 Task: Create a due date automation trigger when advanced on, on the wednesday before a card is due add fields with custom field "Resume" unchecked at 11:00 AM.
Action: Mouse moved to (943, 293)
Screenshot: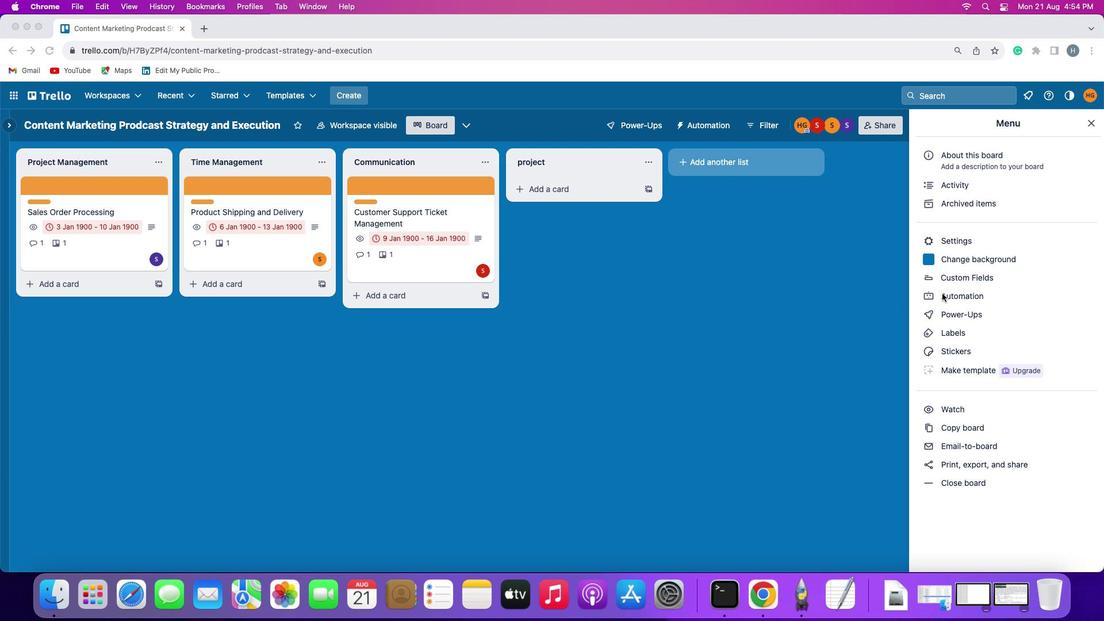 
Action: Mouse pressed left at (943, 293)
Screenshot: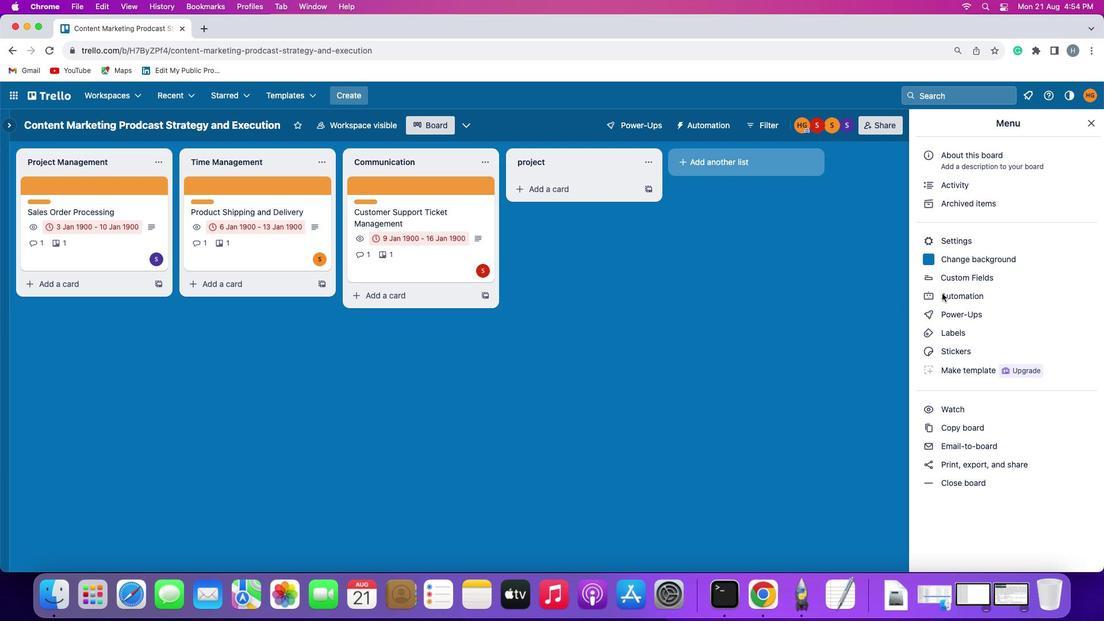 
Action: Mouse pressed left at (943, 293)
Screenshot: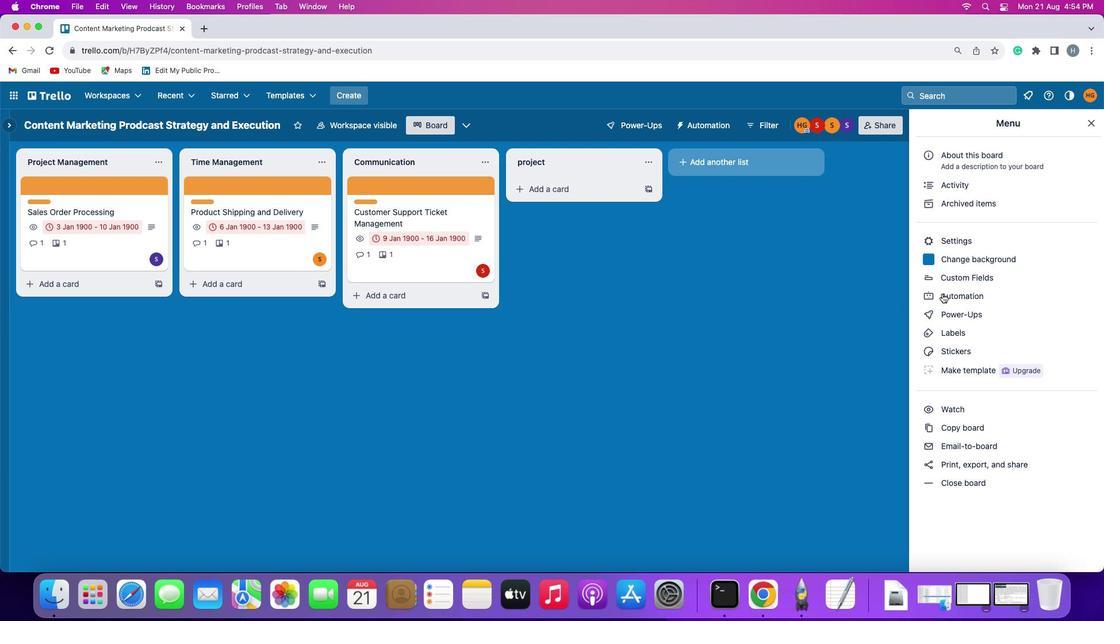
Action: Mouse moved to (61, 269)
Screenshot: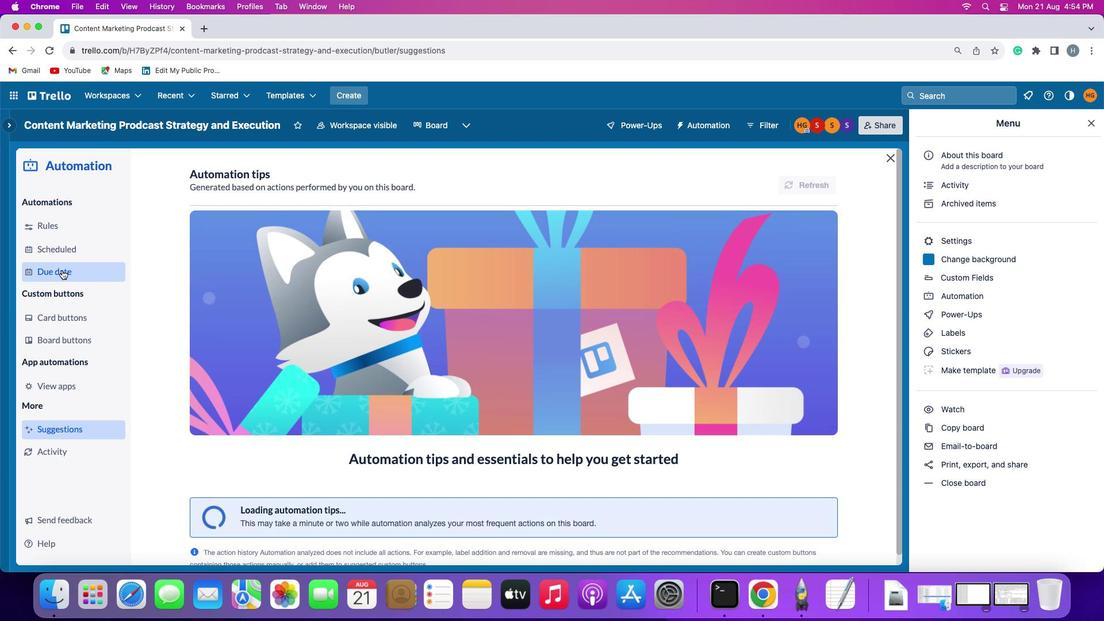 
Action: Mouse pressed left at (61, 269)
Screenshot: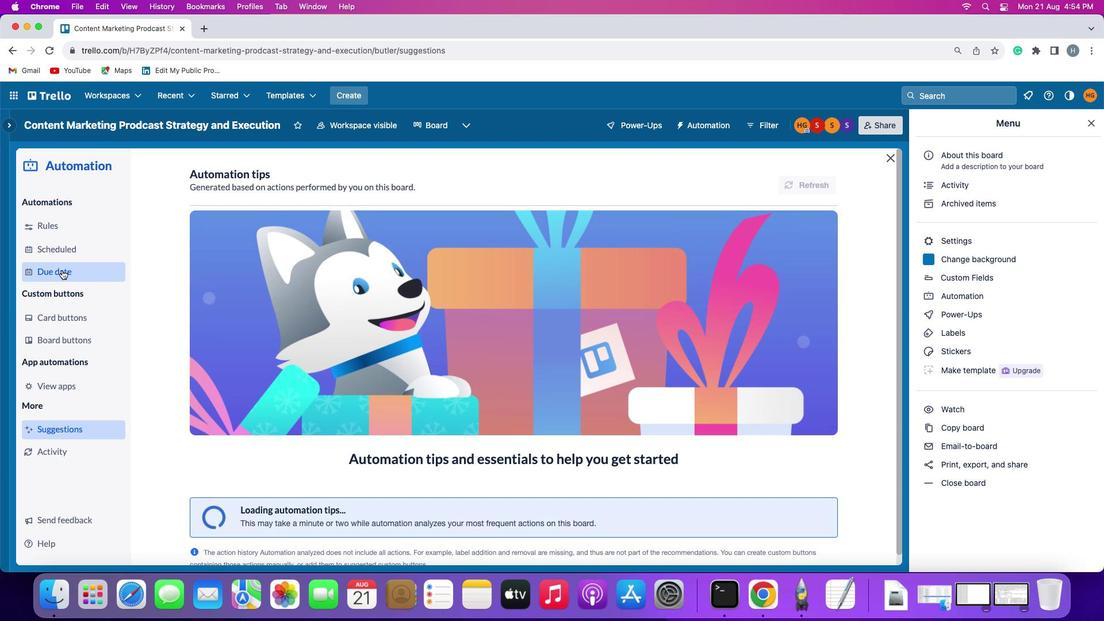 
Action: Mouse moved to (793, 173)
Screenshot: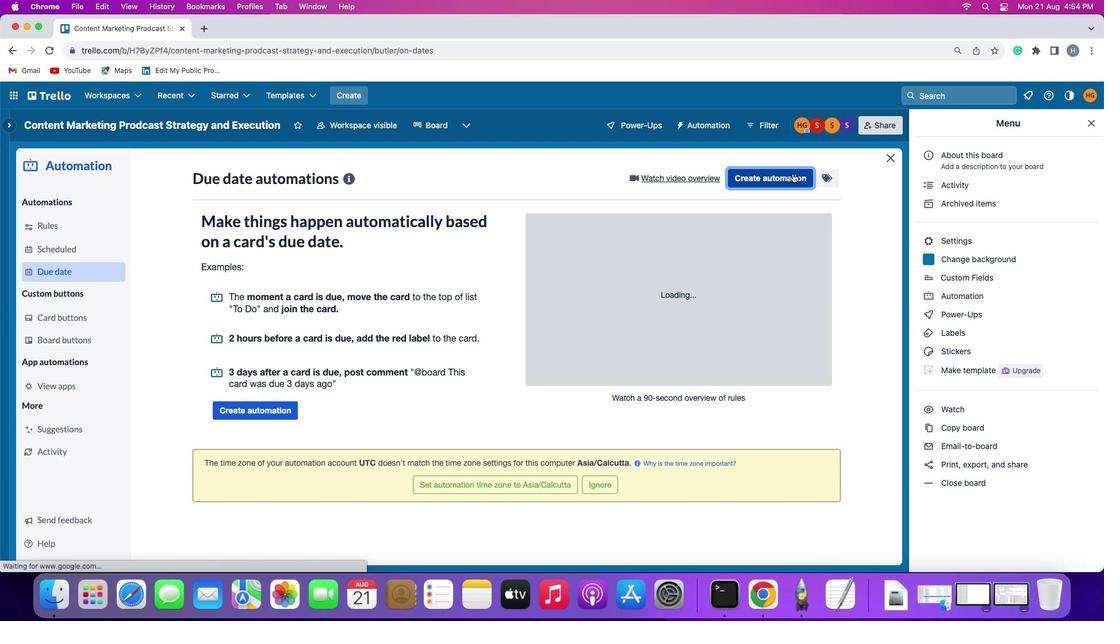 
Action: Mouse pressed left at (793, 173)
Screenshot: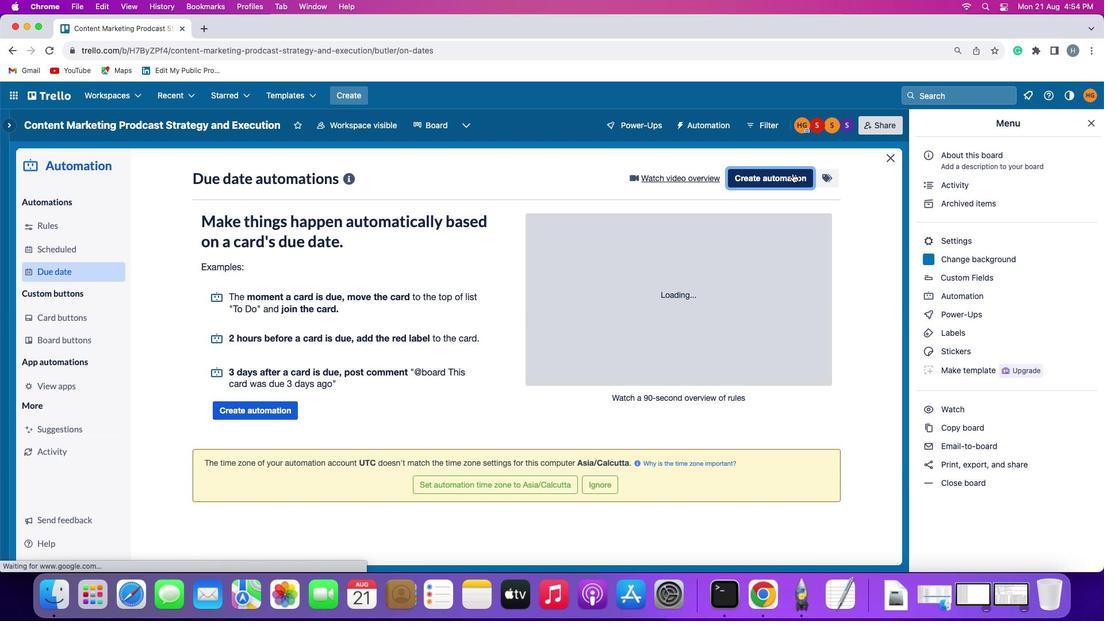 
Action: Mouse moved to (228, 292)
Screenshot: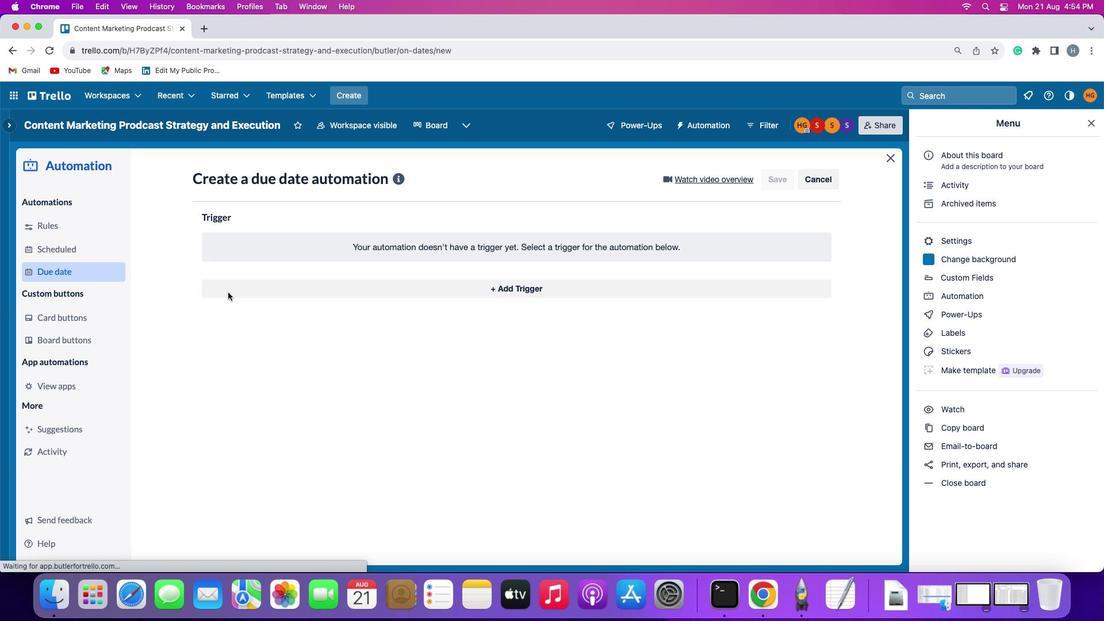 
Action: Mouse pressed left at (228, 292)
Screenshot: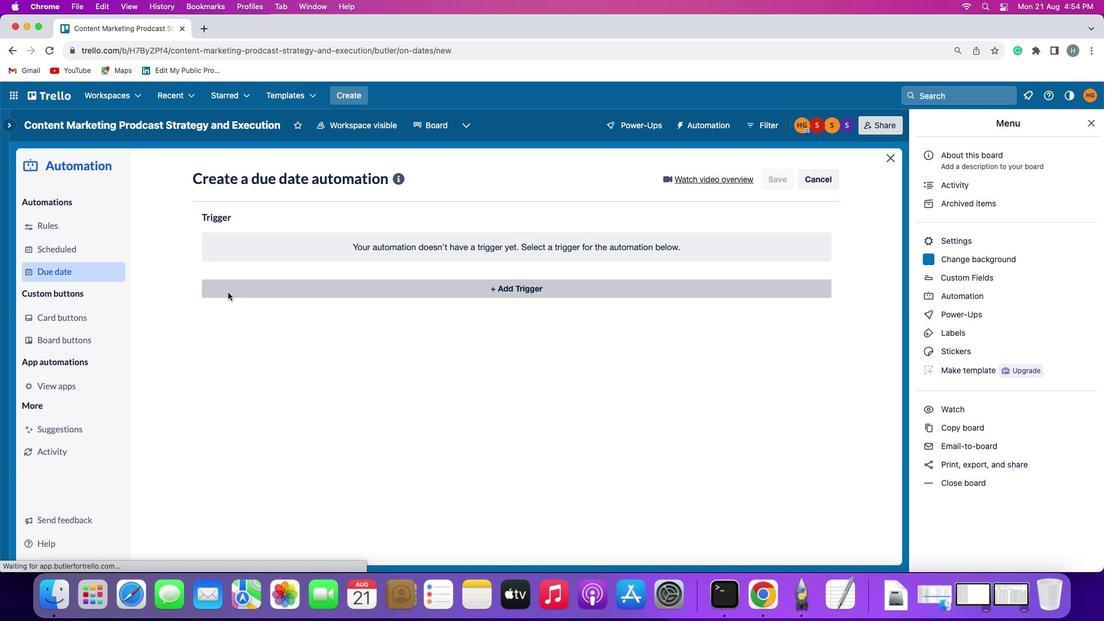 
Action: Mouse moved to (241, 501)
Screenshot: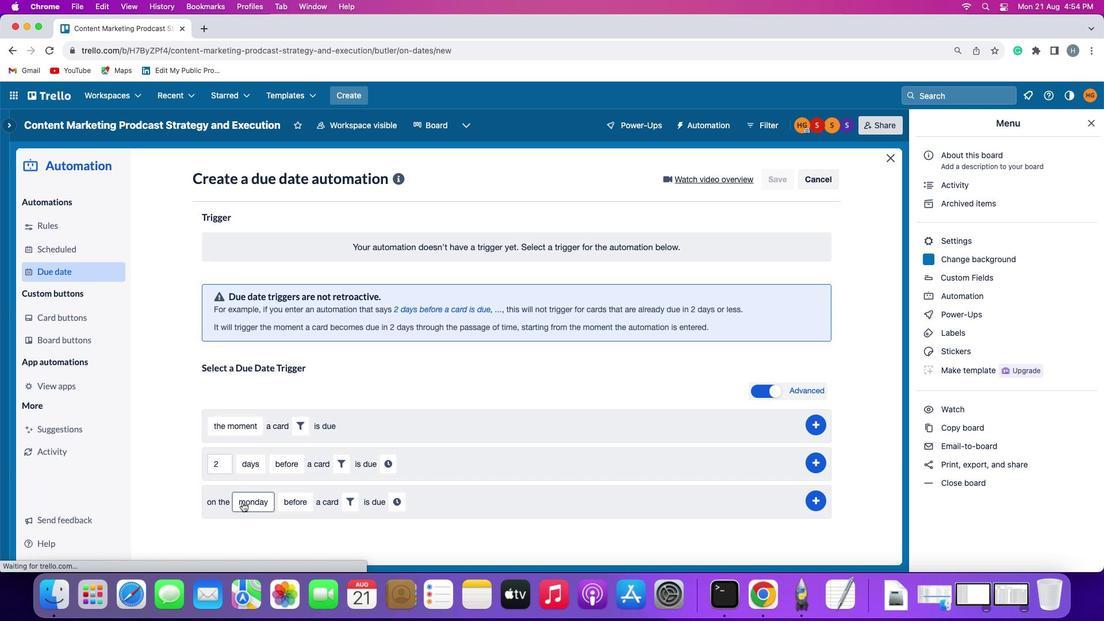 
Action: Mouse pressed left at (241, 501)
Screenshot: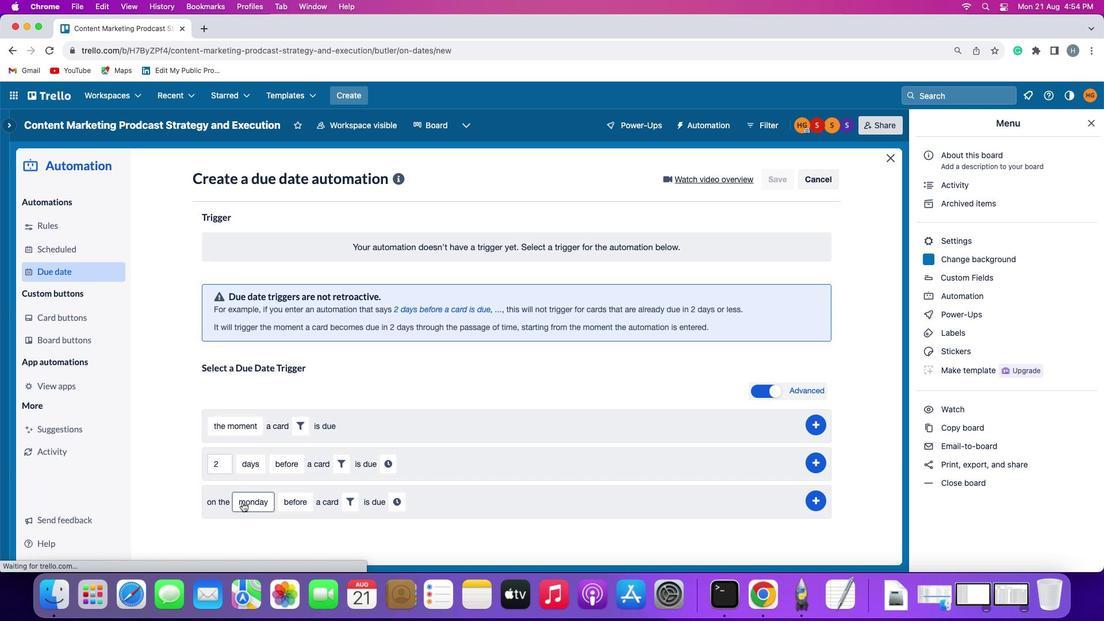 
Action: Mouse moved to (269, 391)
Screenshot: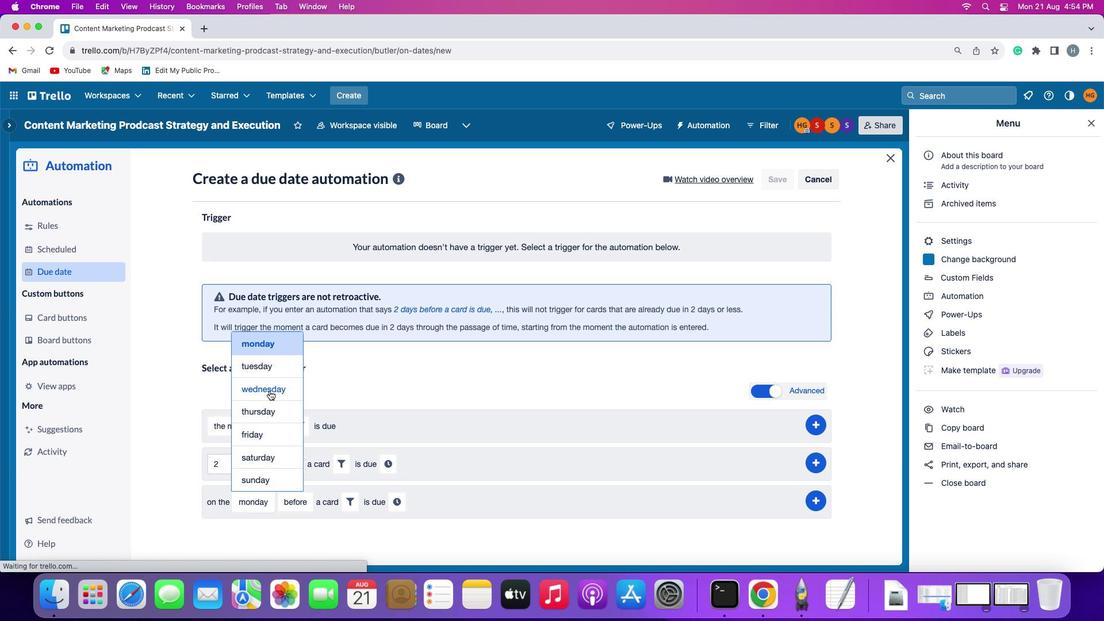 
Action: Mouse pressed left at (269, 391)
Screenshot: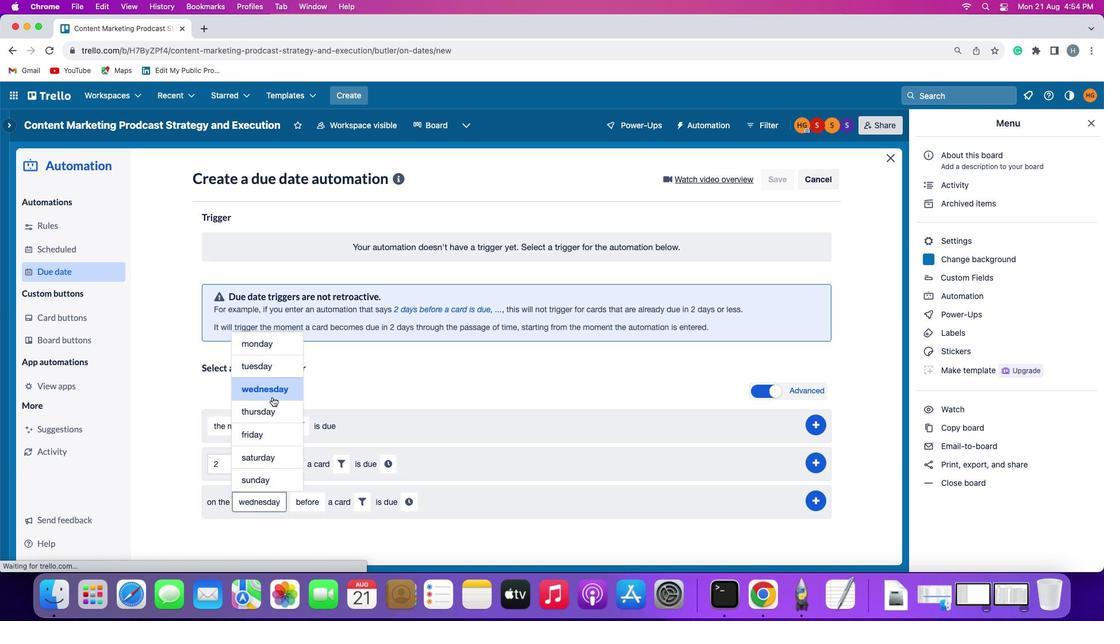 
Action: Mouse moved to (364, 504)
Screenshot: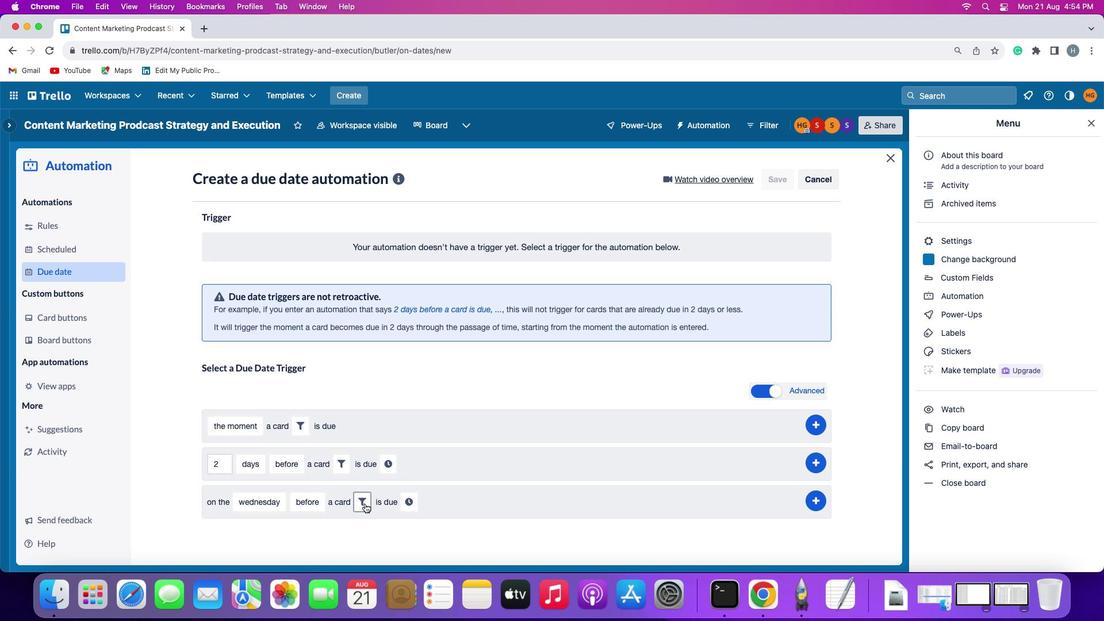 
Action: Mouse pressed left at (364, 504)
Screenshot: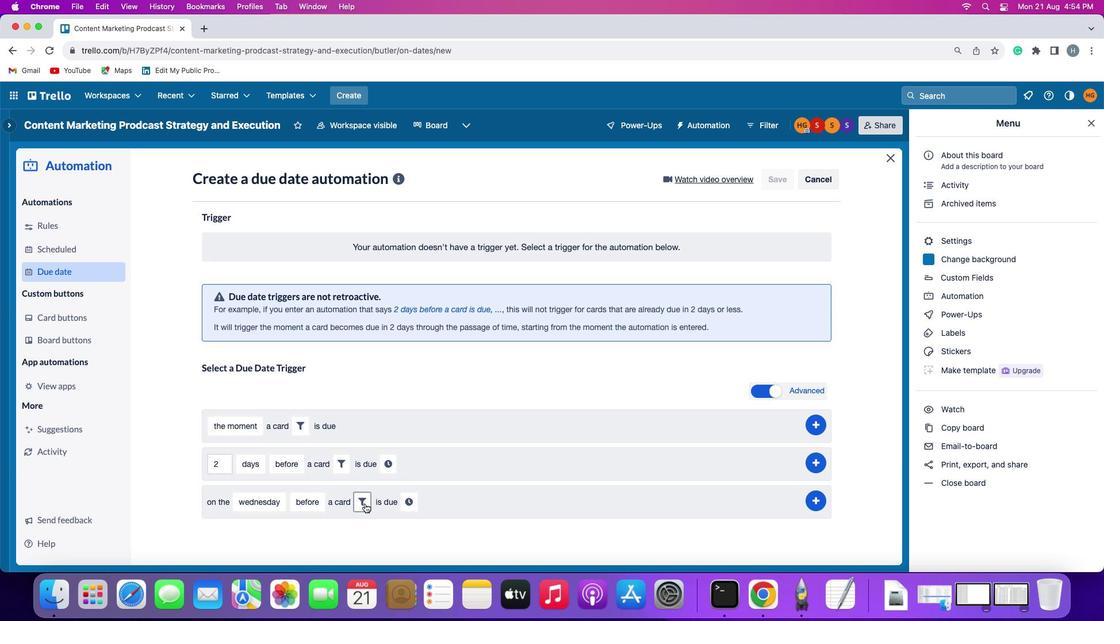 
Action: Mouse moved to (546, 537)
Screenshot: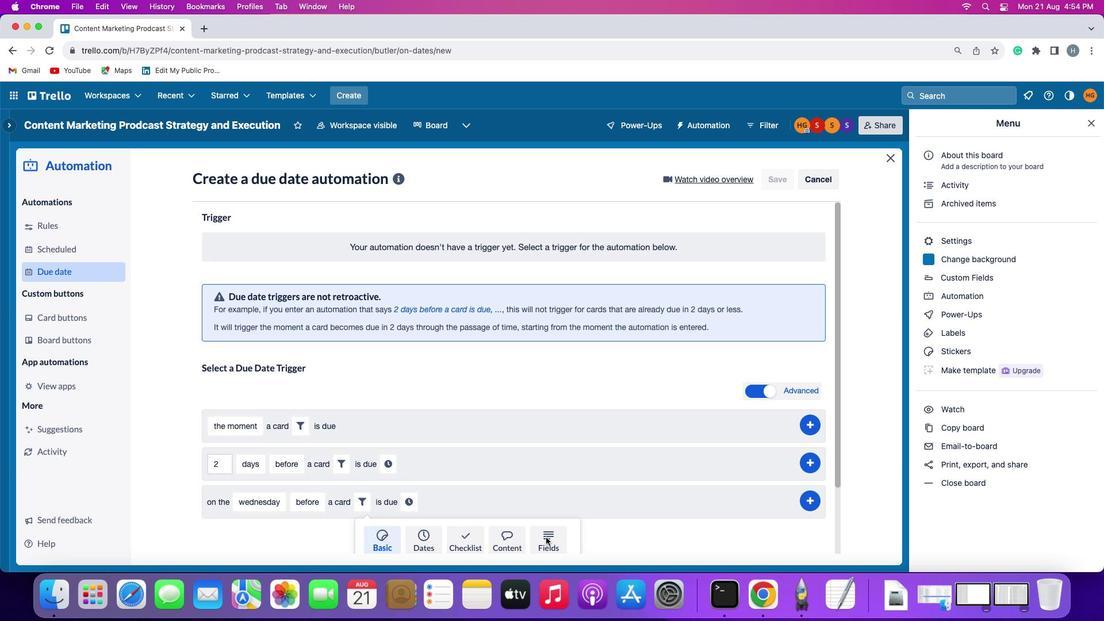 
Action: Mouse pressed left at (546, 537)
Screenshot: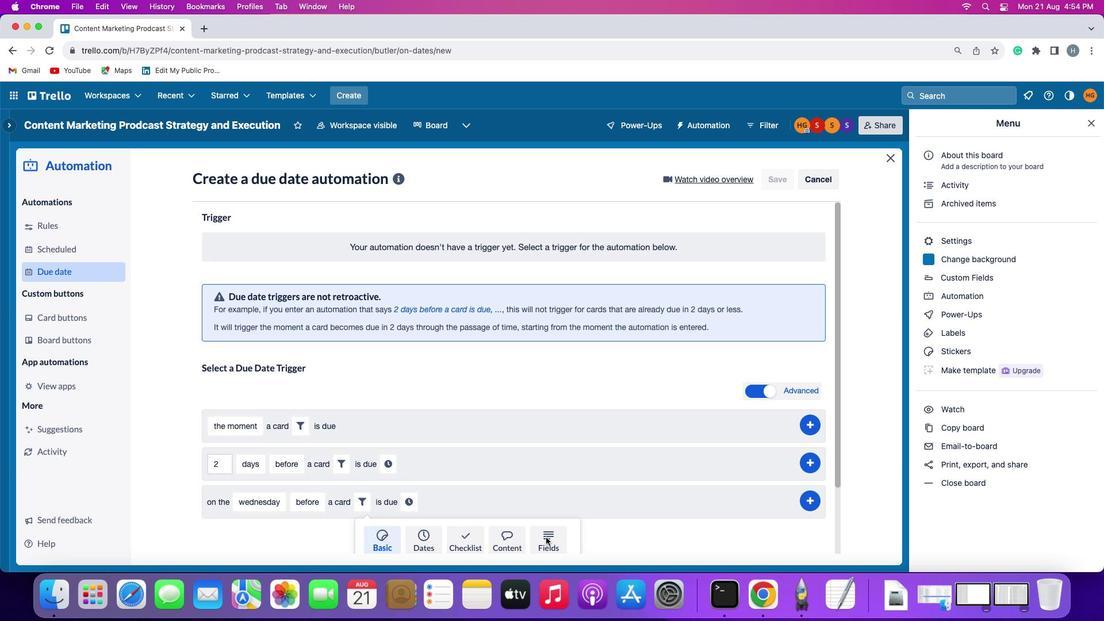 
Action: Mouse moved to (333, 539)
Screenshot: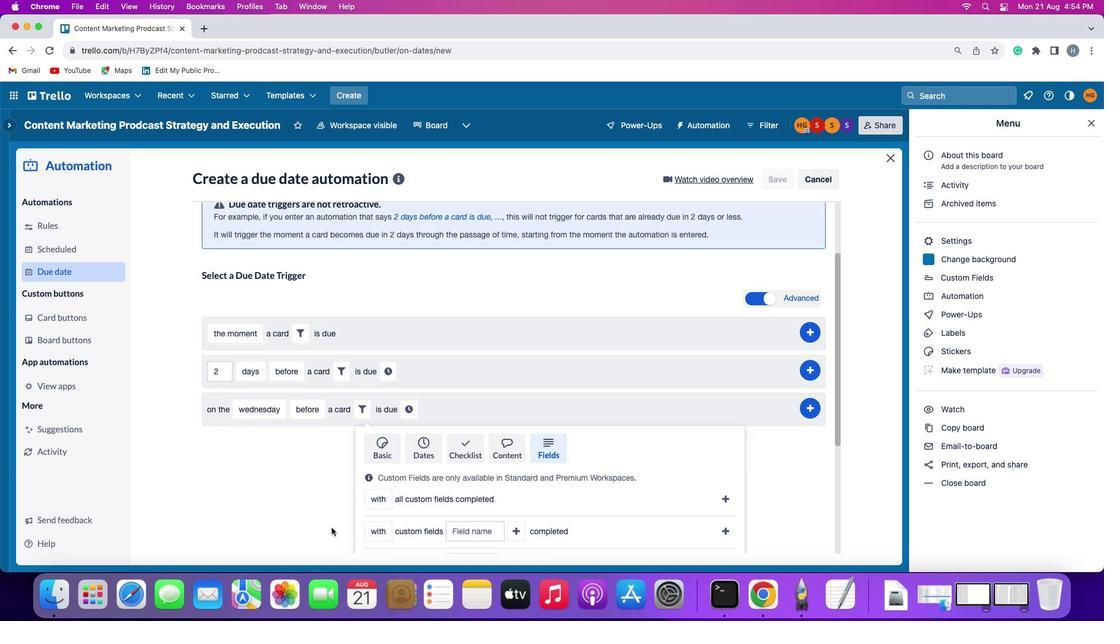 
Action: Mouse scrolled (333, 539) with delta (0, 0)
Screenshot: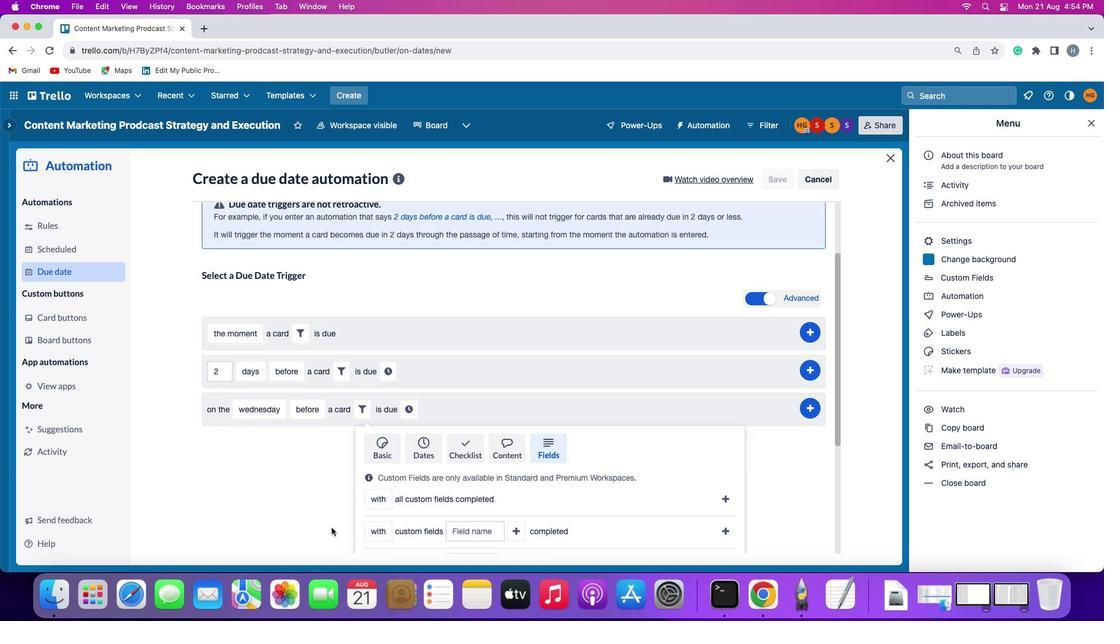 
Action: Mouse moved to (332, 538)
Screenshot: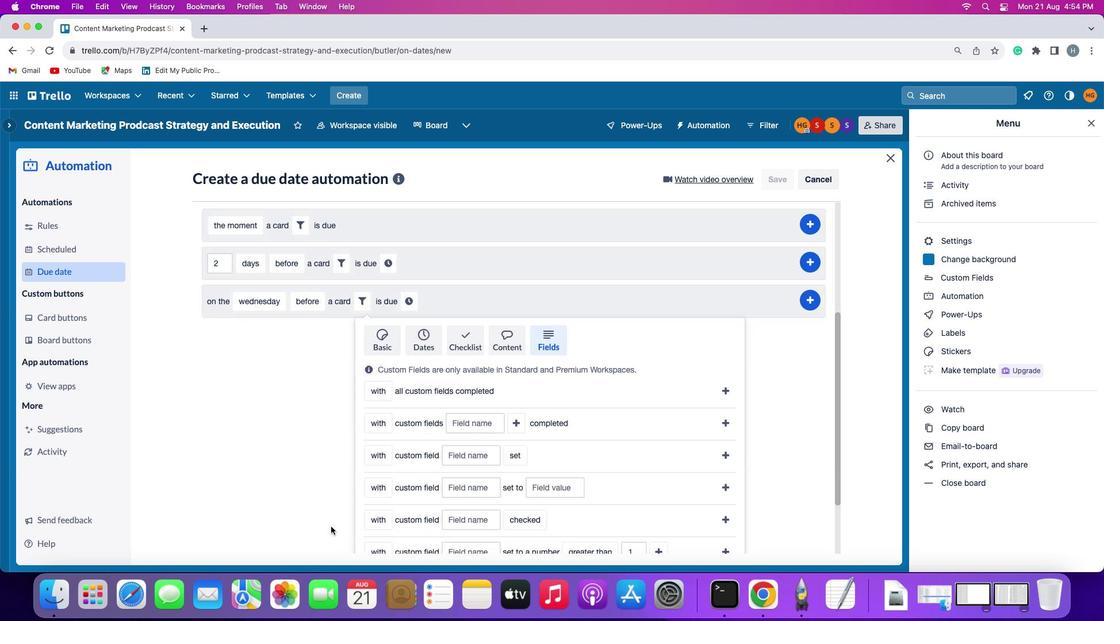 
Action: Mouse scrolled (332, 538) with delta (0, 0)
Screenshot: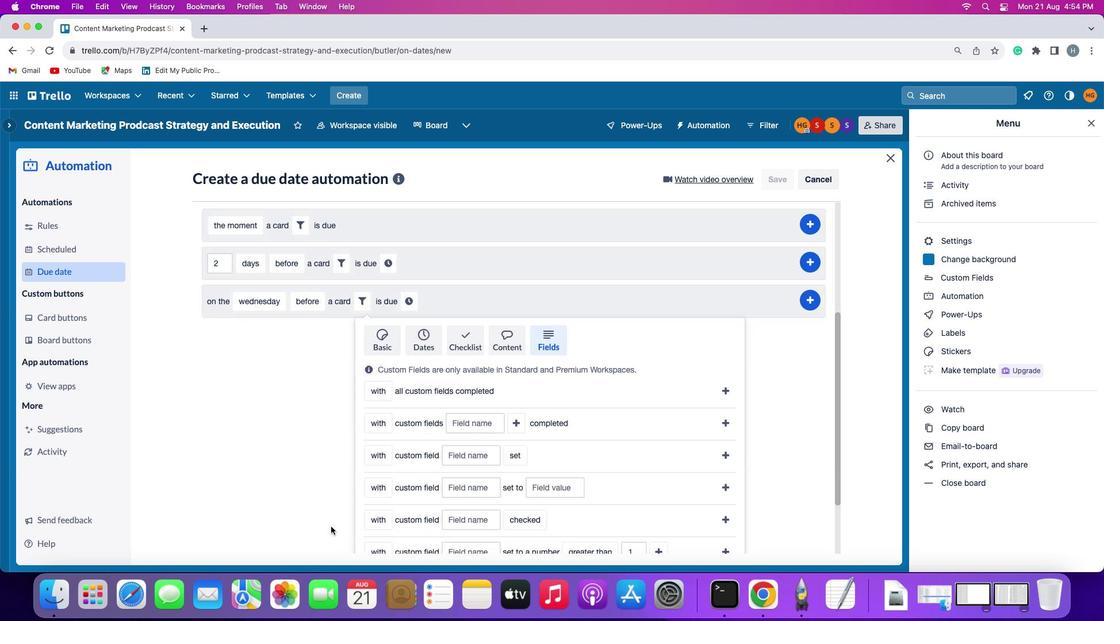 
Action: Mouse moved to (332, 536)
Screenshot: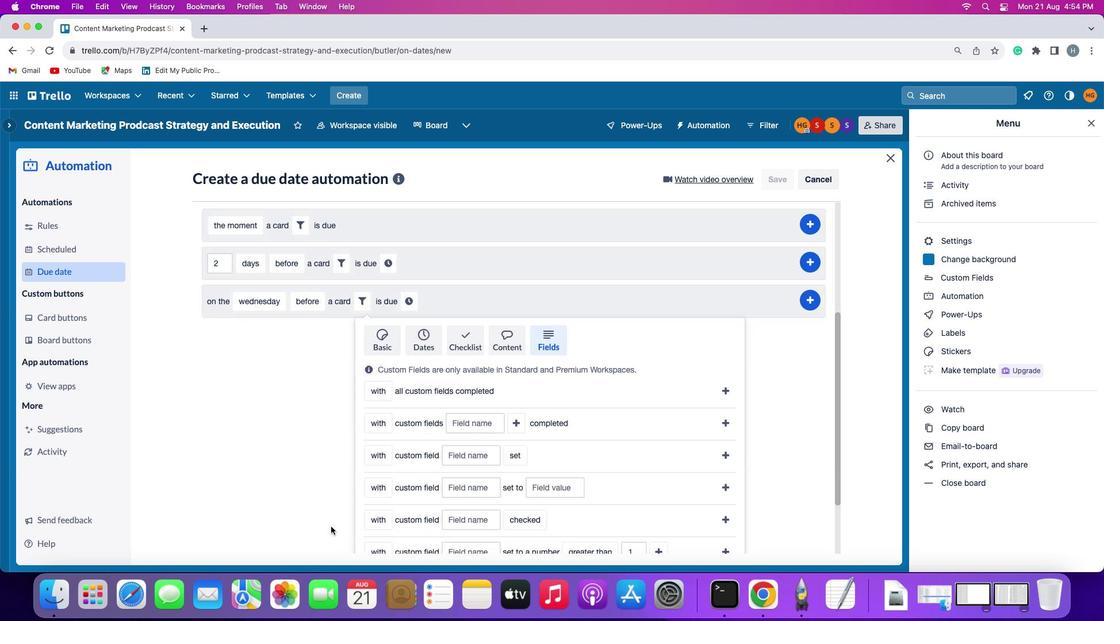 
Action: Mouse scrolled (332, 536) with delta (0, -1)
Screenshot: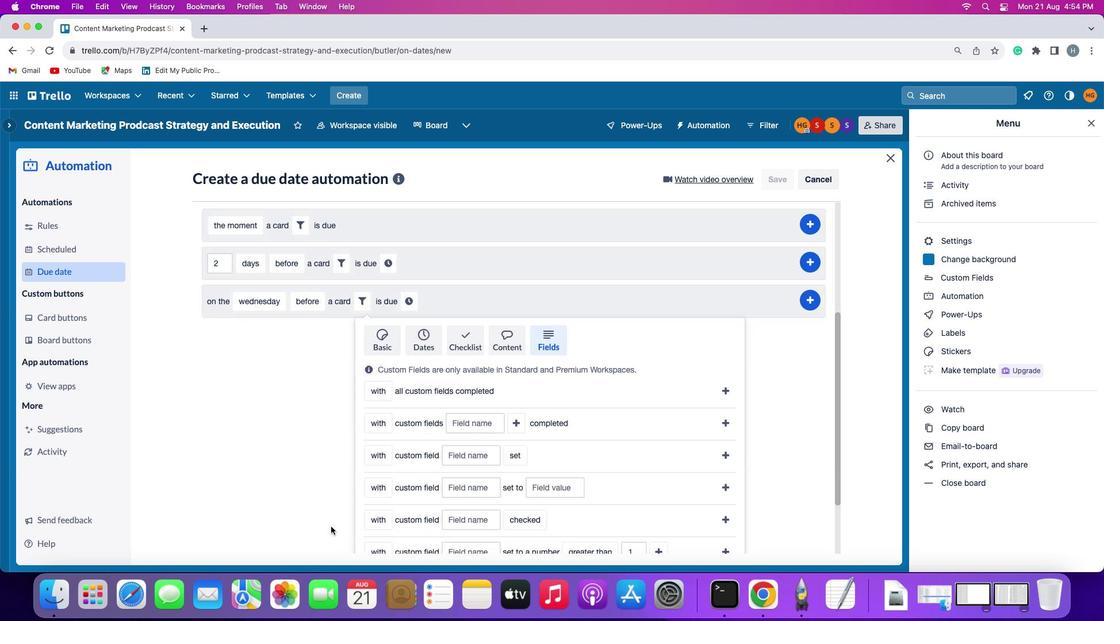 
Action: Mouse moved to (331, 532)
Screenshot: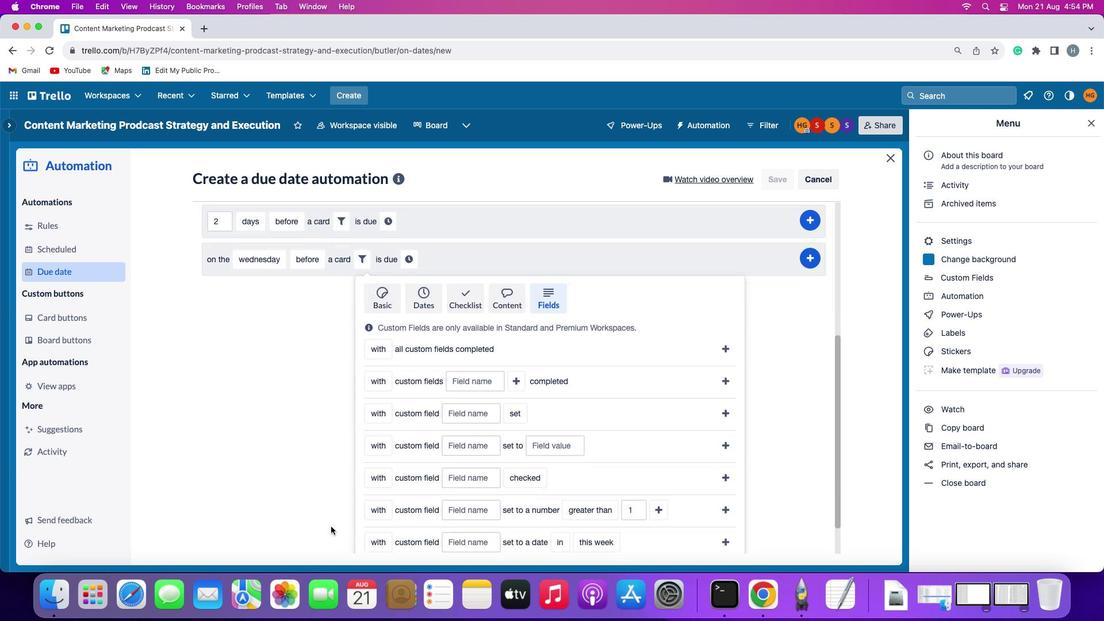 
Action: Mouse scrolled (331, 532) with delta (0, -2)
Screenshot: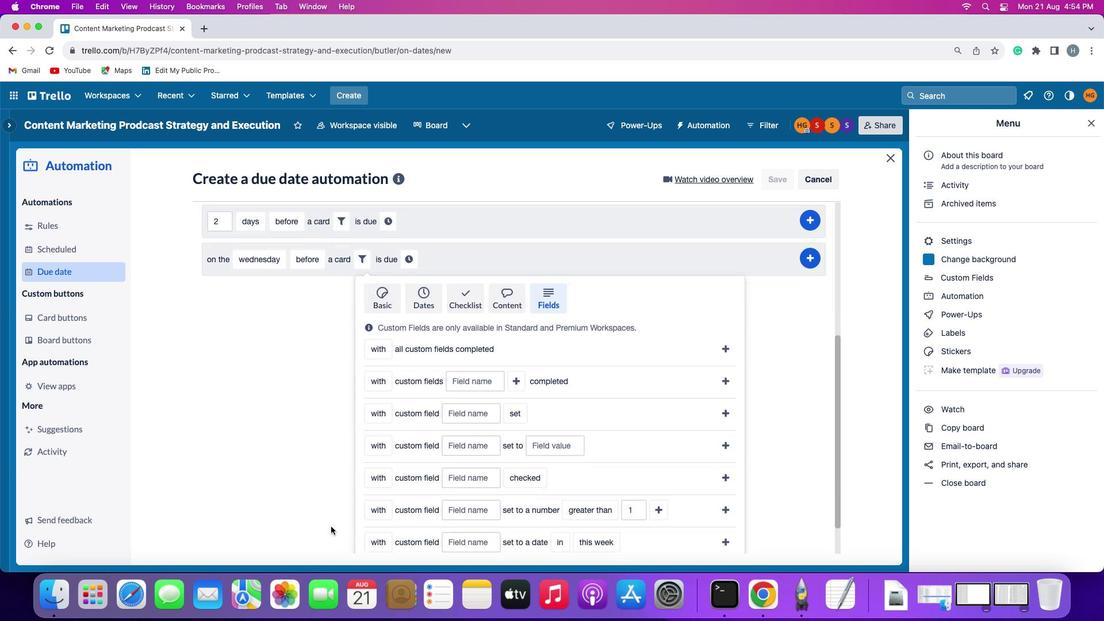
Action: Mouse moved to (330, 525)
Screenshot: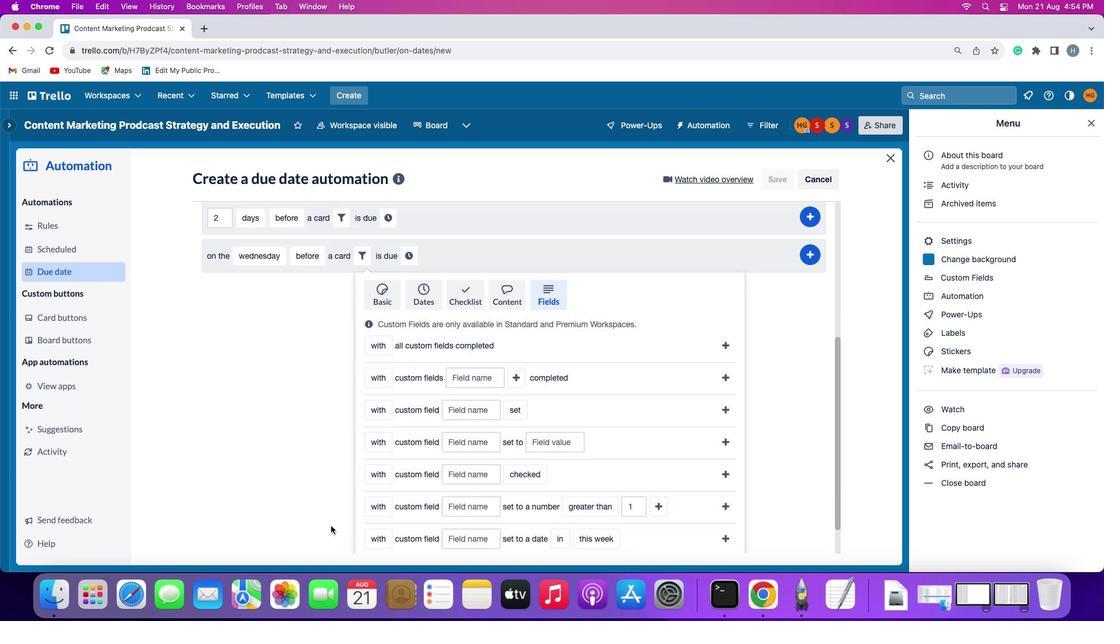 
Action: Mouse scrolled (330, 525) with delta (0, 0)
Screenshot: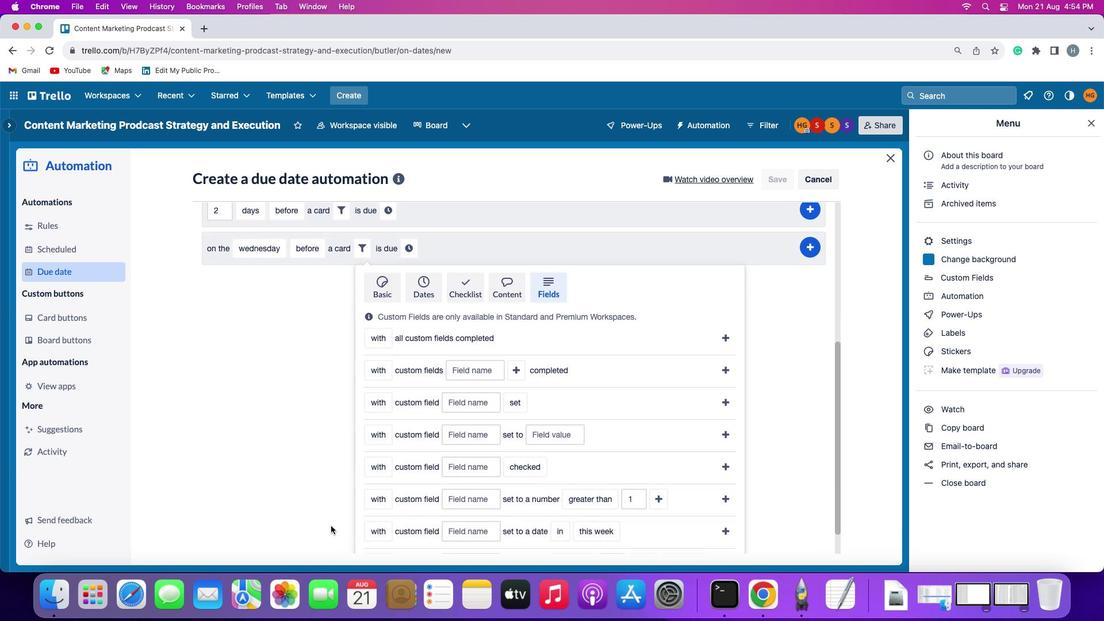 
Action: Mouse scrolled (330, 525) with delta (0, 0)
Screenshot: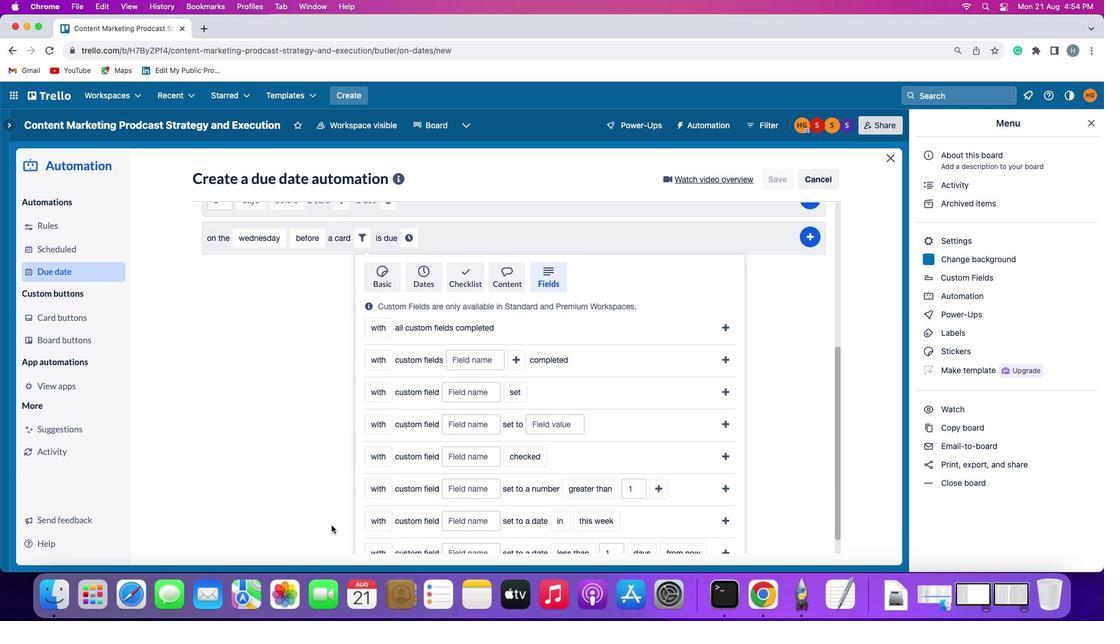 
Action: Mouse scrolled (330, 525) with delta (0, -1)
Screenshot: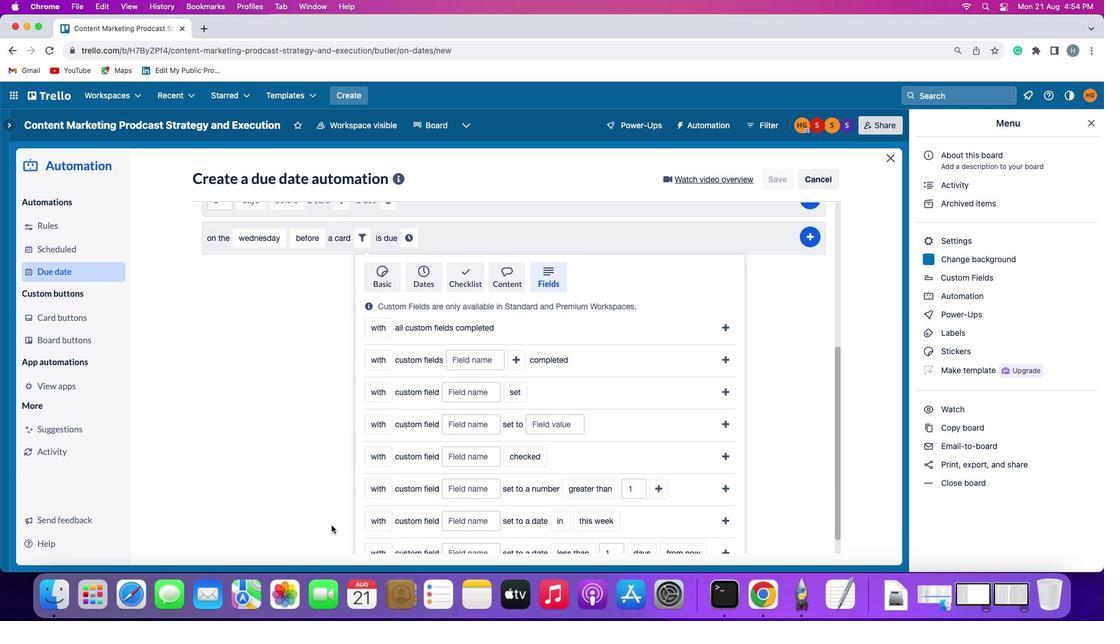 
Action: Mouse scrolled (330, 525) with delta (0, -2)
Screenshot: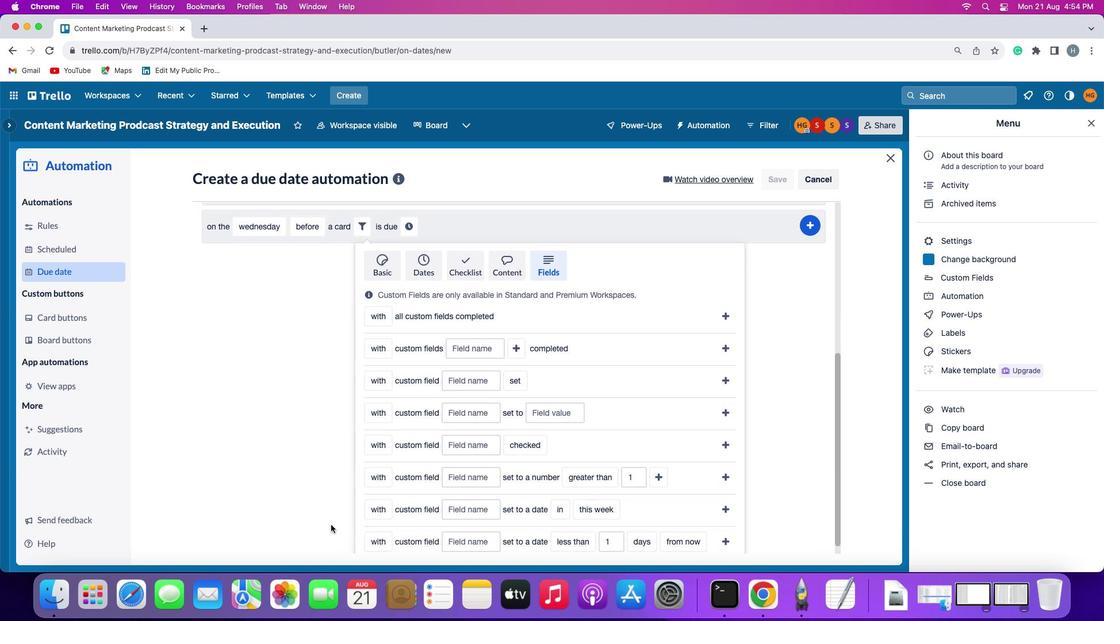 
Action: Mouse scrolled (330, 525) with delta (0, -3)
Screenshot: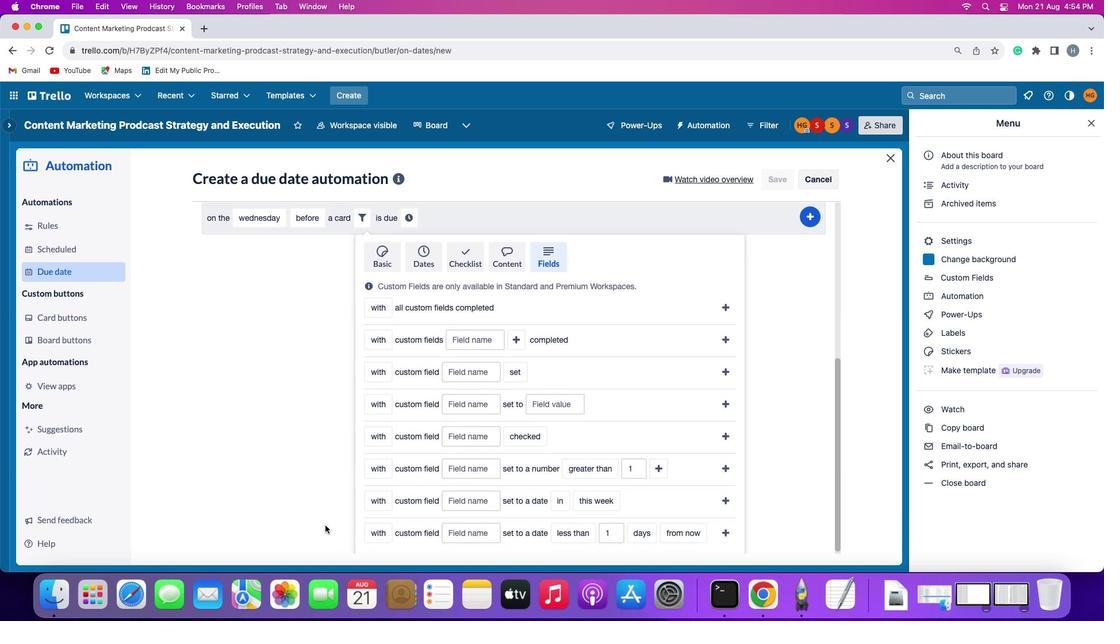 
Action: Mouse moved to (467, 429)
Screenshot: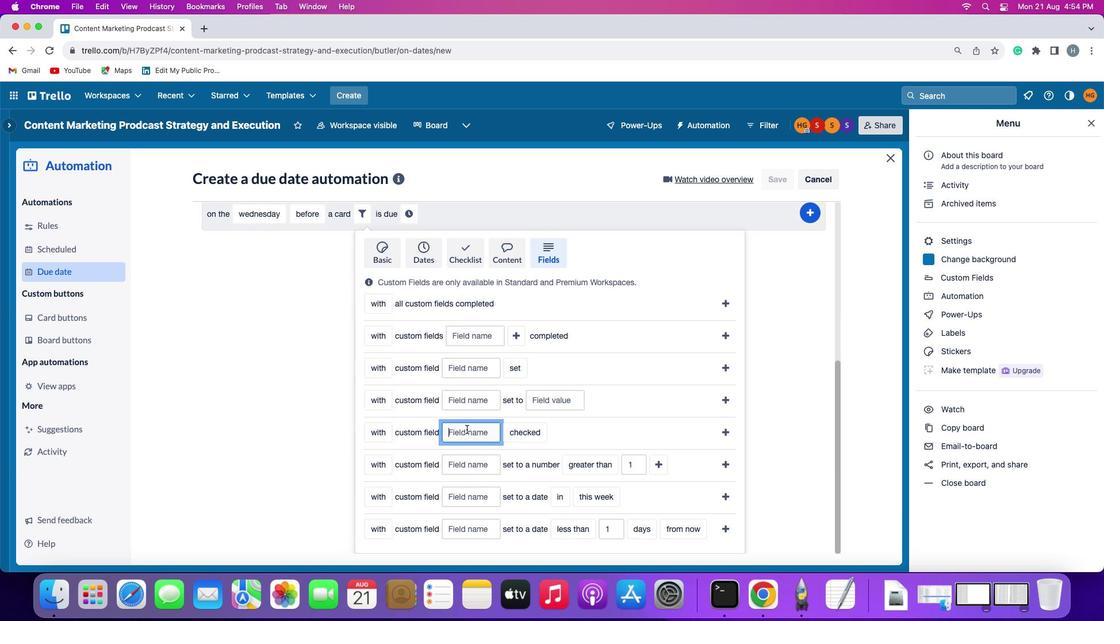 
Action: Mouse pressed left at (467, 429)
Screenshot: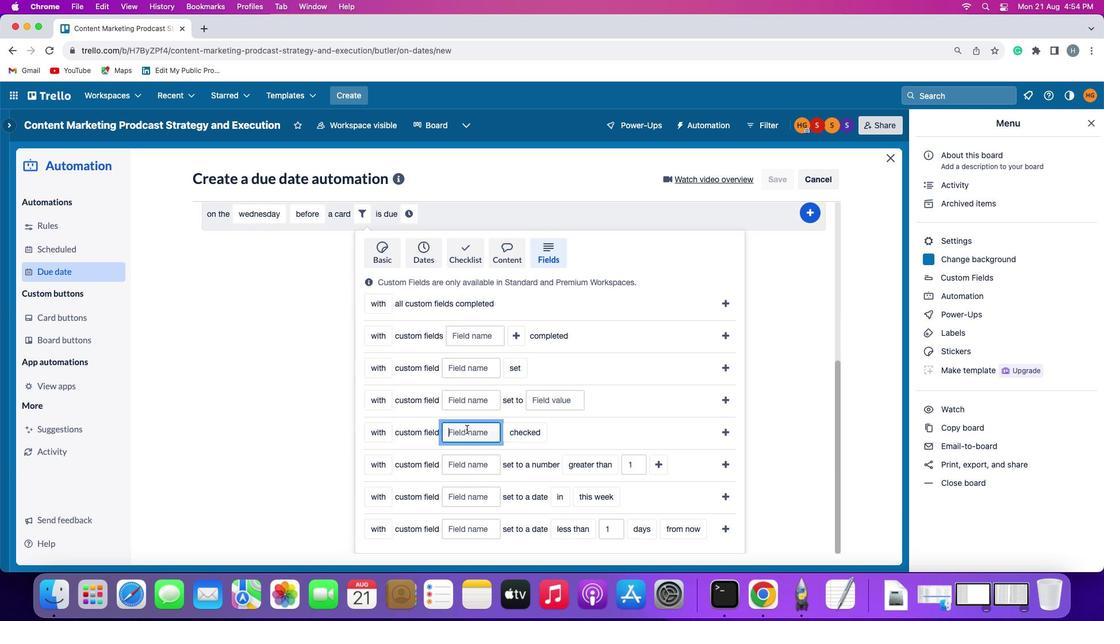 
Action: Mouse moved to (468, 429)
Screenshot: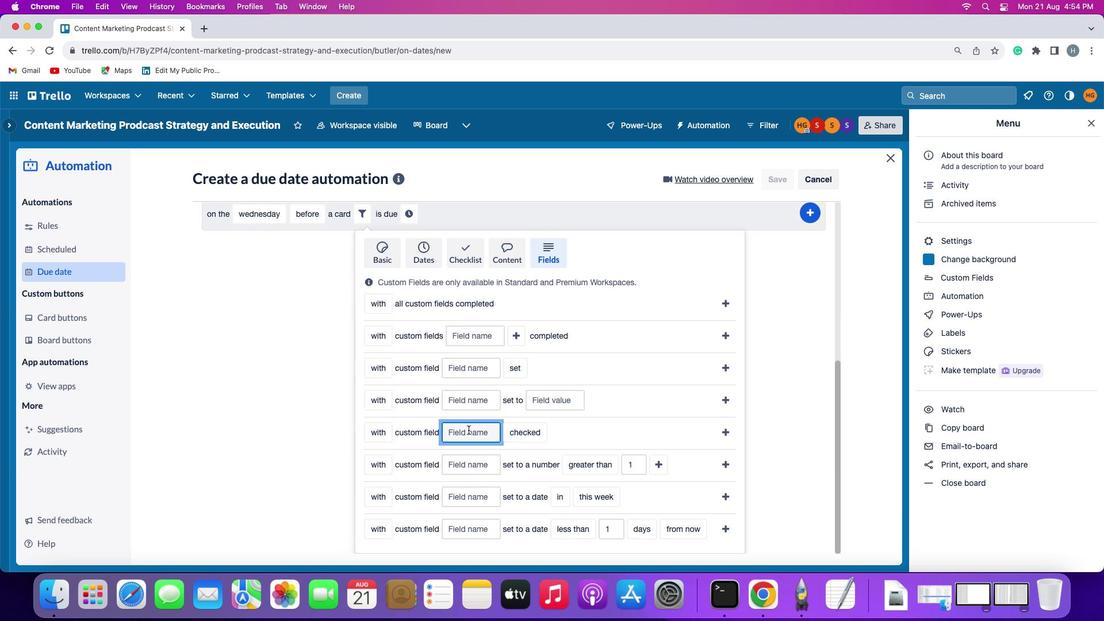 
Action: Key pressed Key.shift
Screenshot: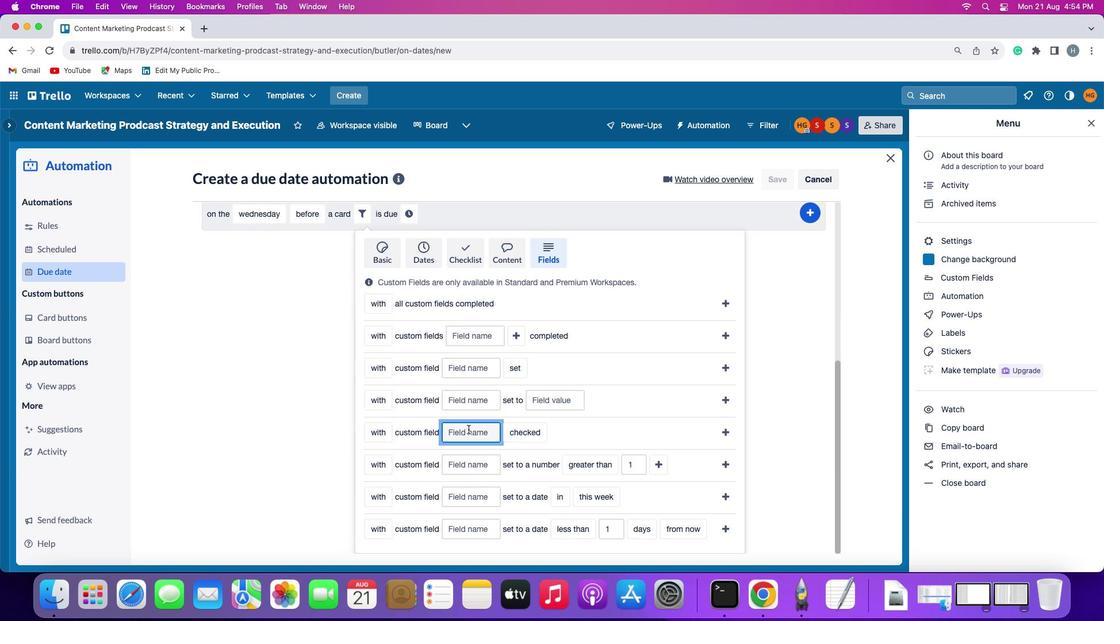 
Action: Mouse moved to (468, 429)
Screenshot: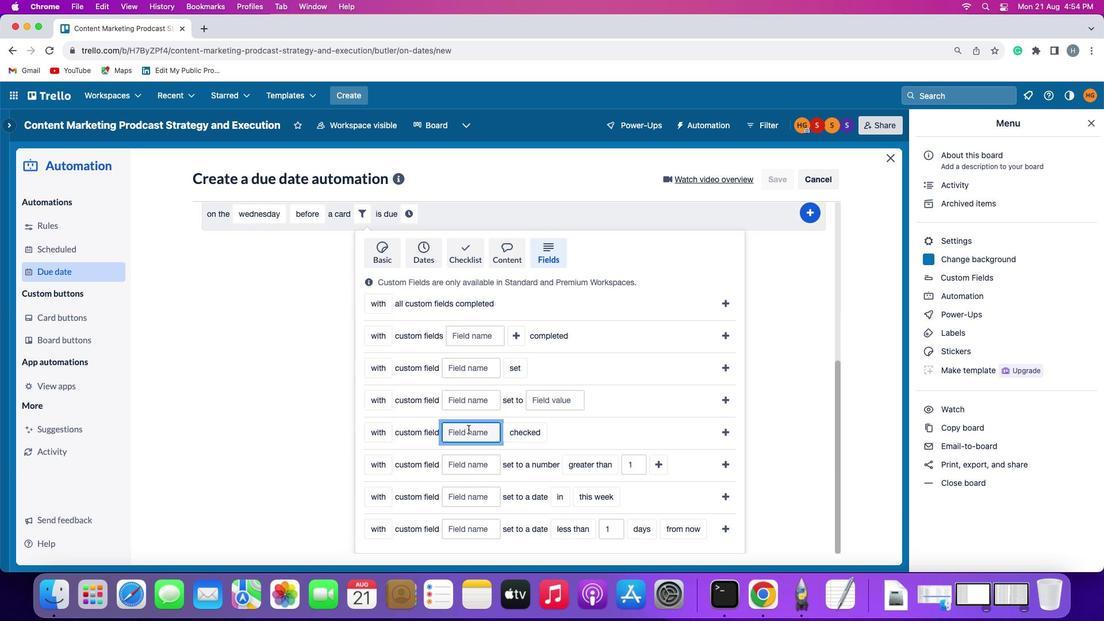 
Action: Key pressed 'R''e'
Screenshot: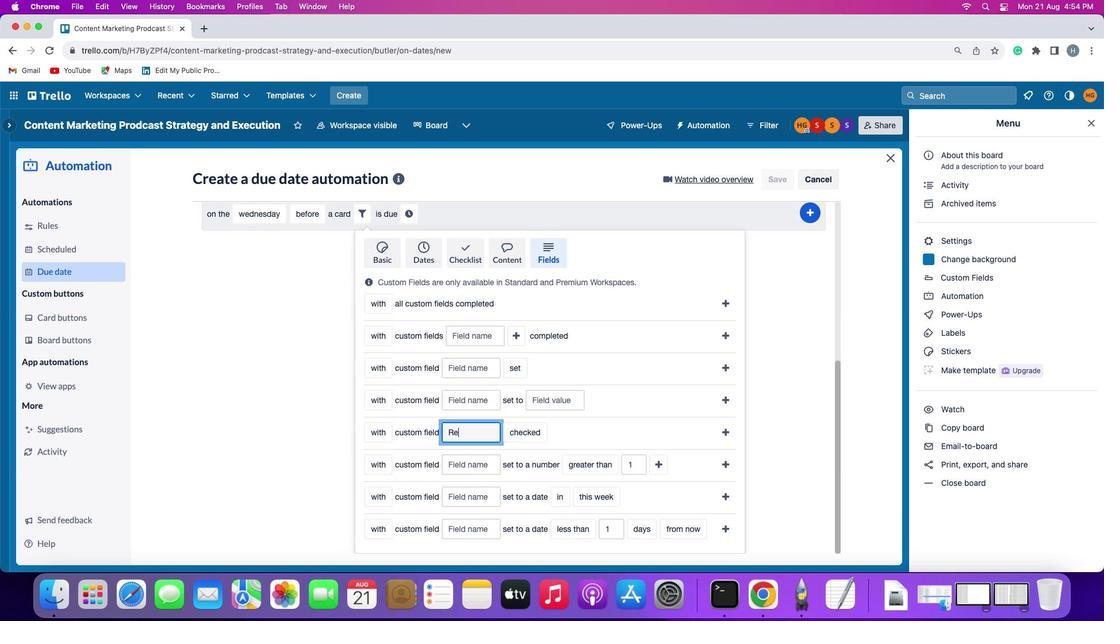 
Action: Mouse moved to (468, 429)
Screenshot: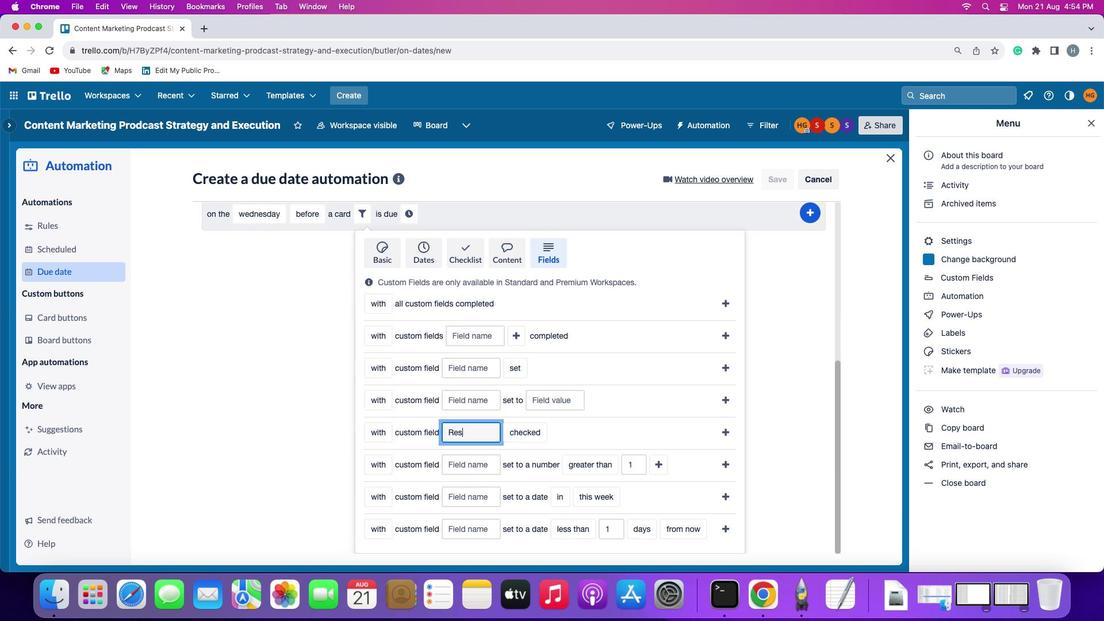 
Action: Key pressed 's''u''m''e'
Screenshot: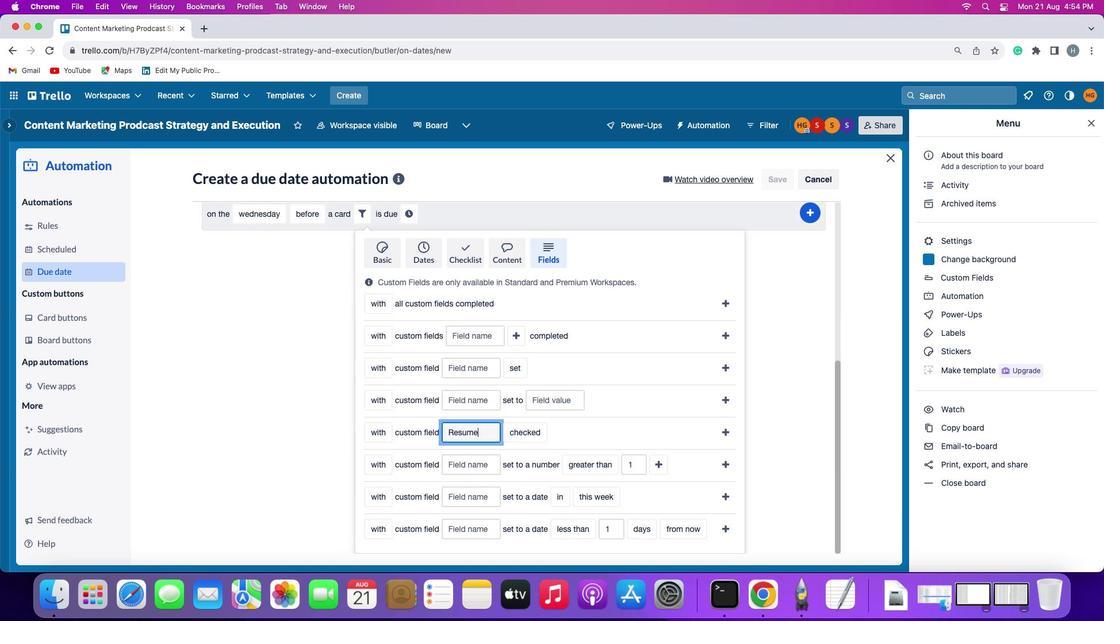 
Action: Mouse moved to (524, 430)
Screenshot: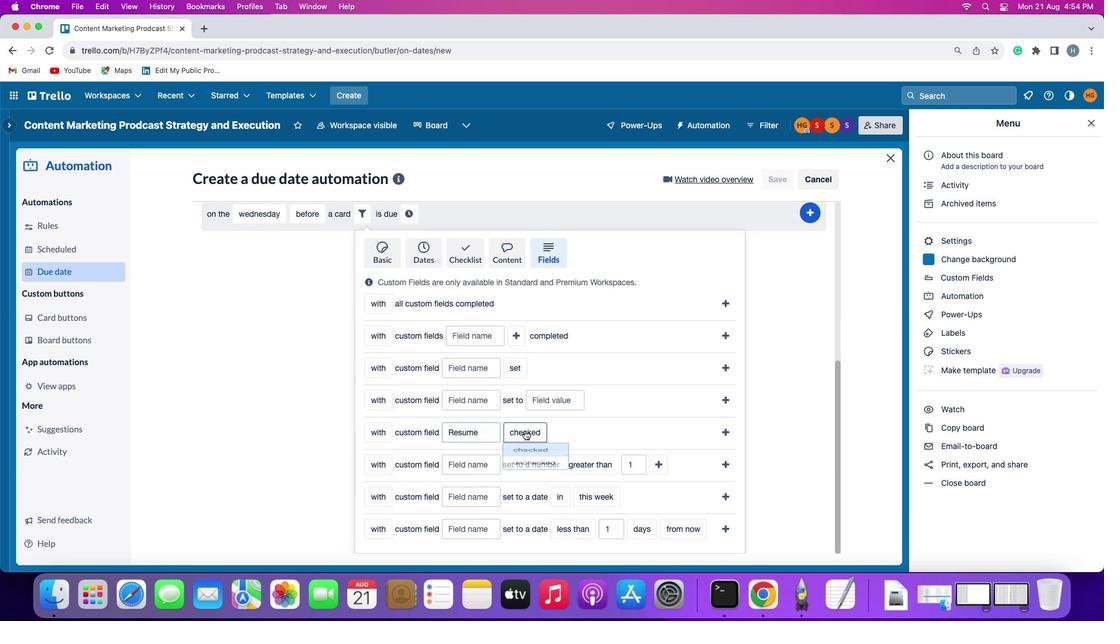 
Action: Mouse pressed left at (524, 430)
Screenshot: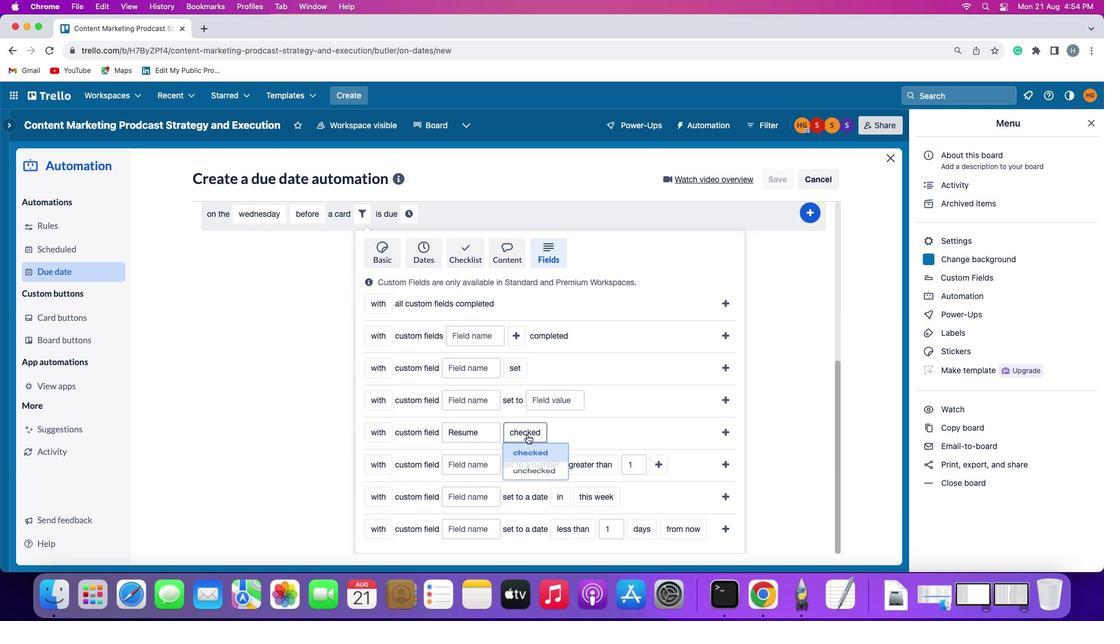 
Action: Mouse moved to (532, 477)
Screenshot: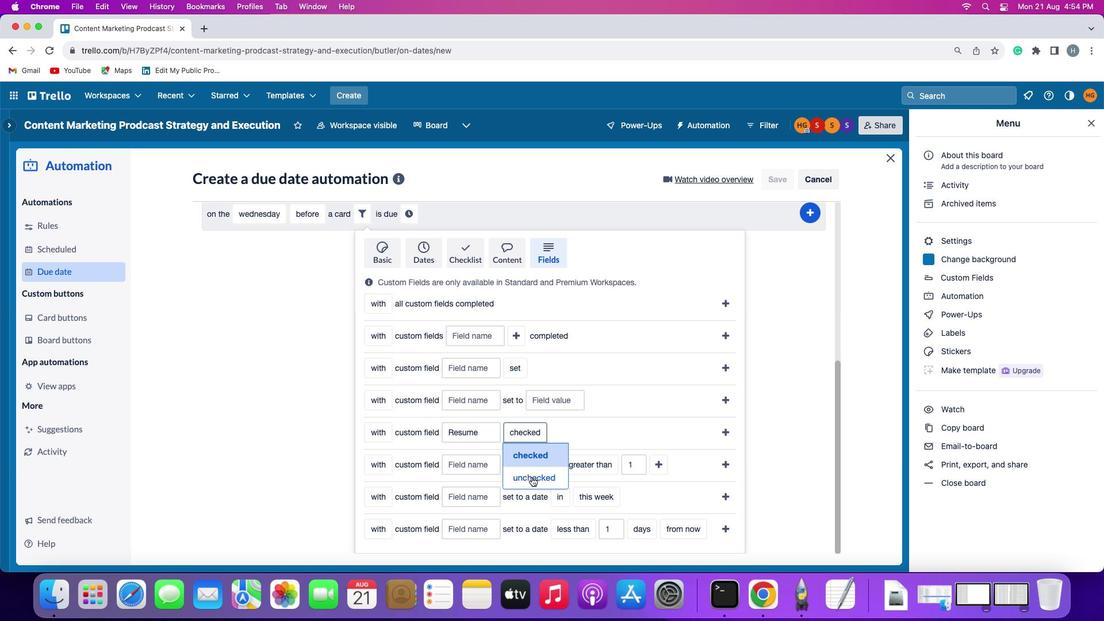 
Action: Mouse pressed left at (532, 477)
Screenshot: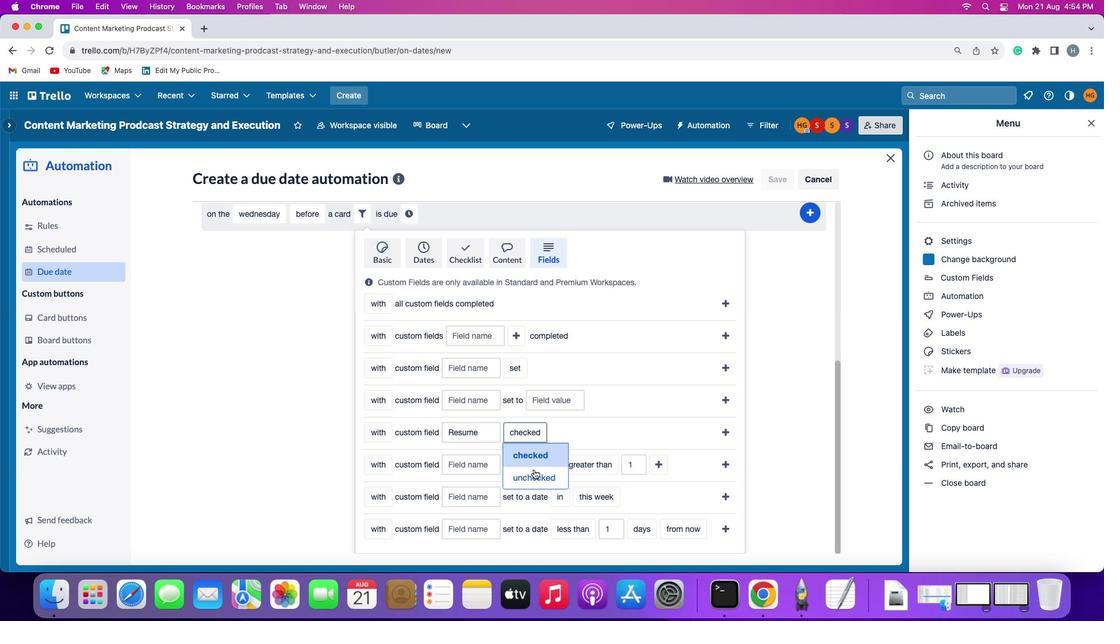 
Action: Mouse moved to (726, 429)
Screenshot: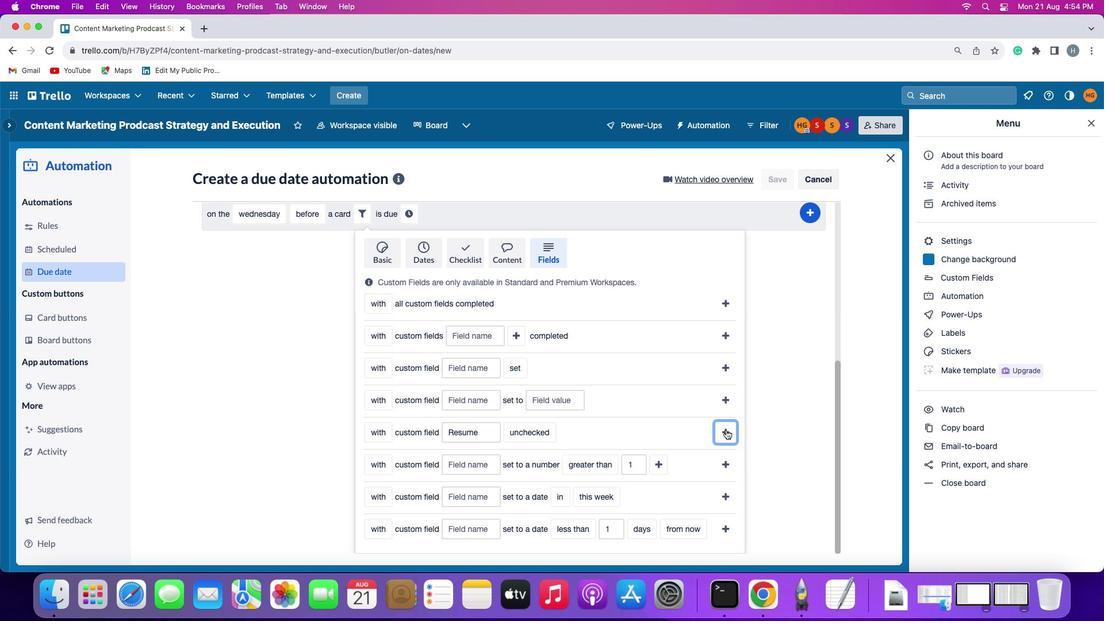 
Action: Mouse pressed left at (726, 429)
Screenshot: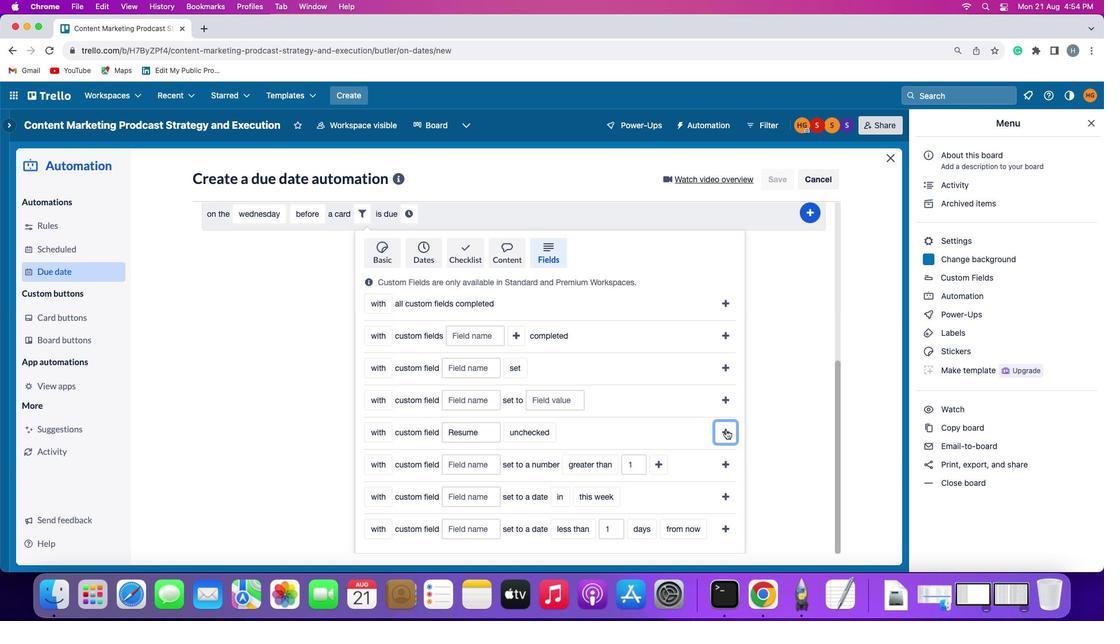 
Action: Mouse moved to (578, 505)
Screenshot: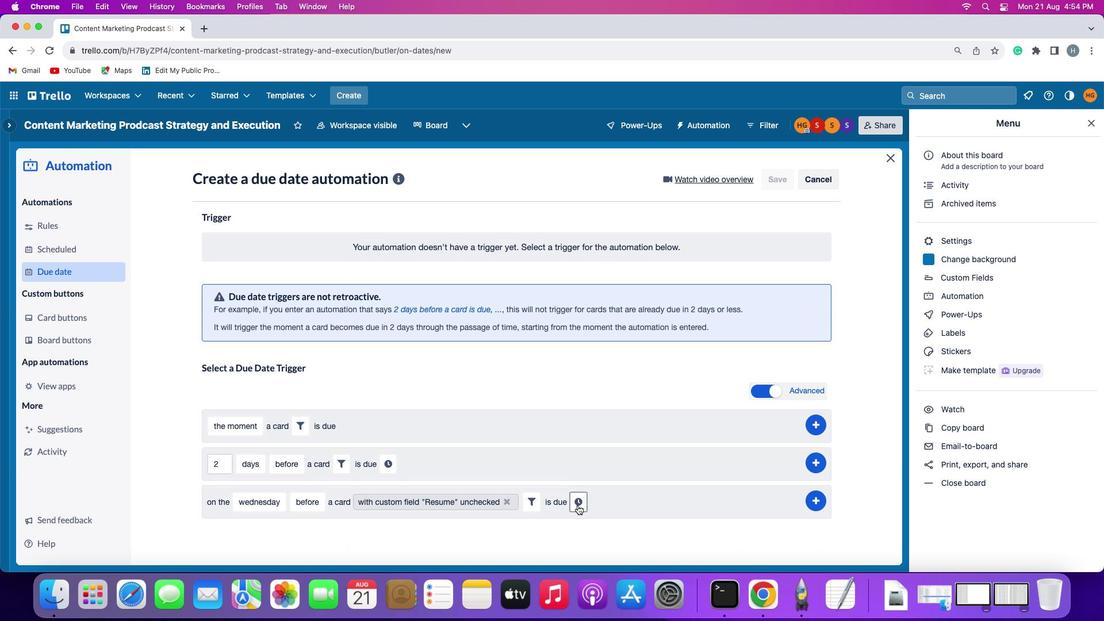 
Action: Mouse pressed left at (578, 505)
Screenshot: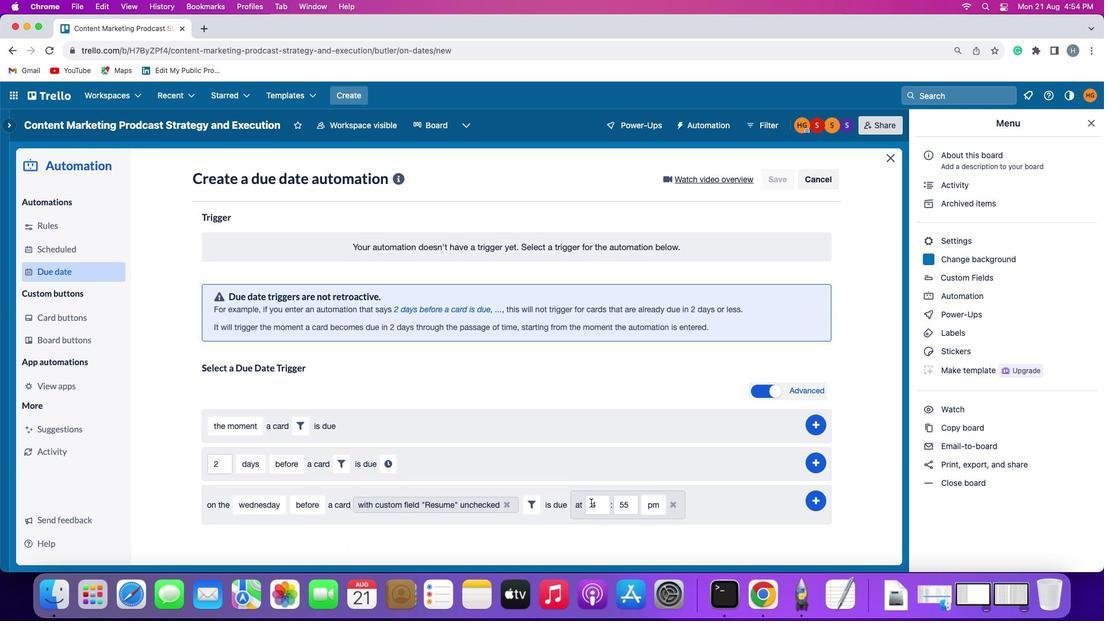 
Action: Mouse moved to (601, 500)
Screenshot: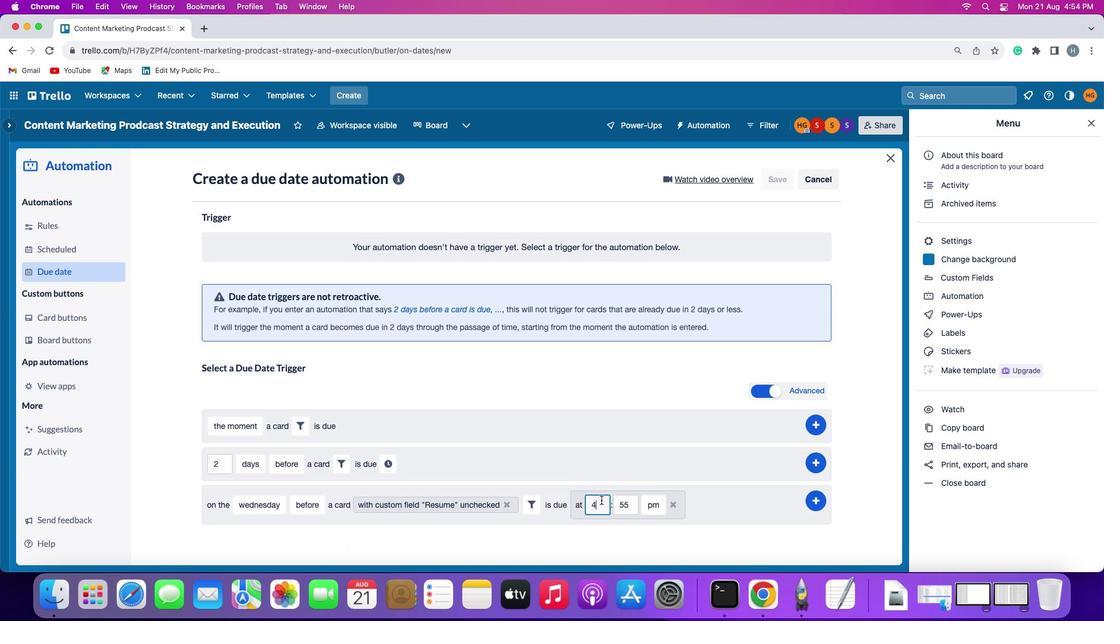 
Action: Mouse pressed left at (601, 500)
Screenshot: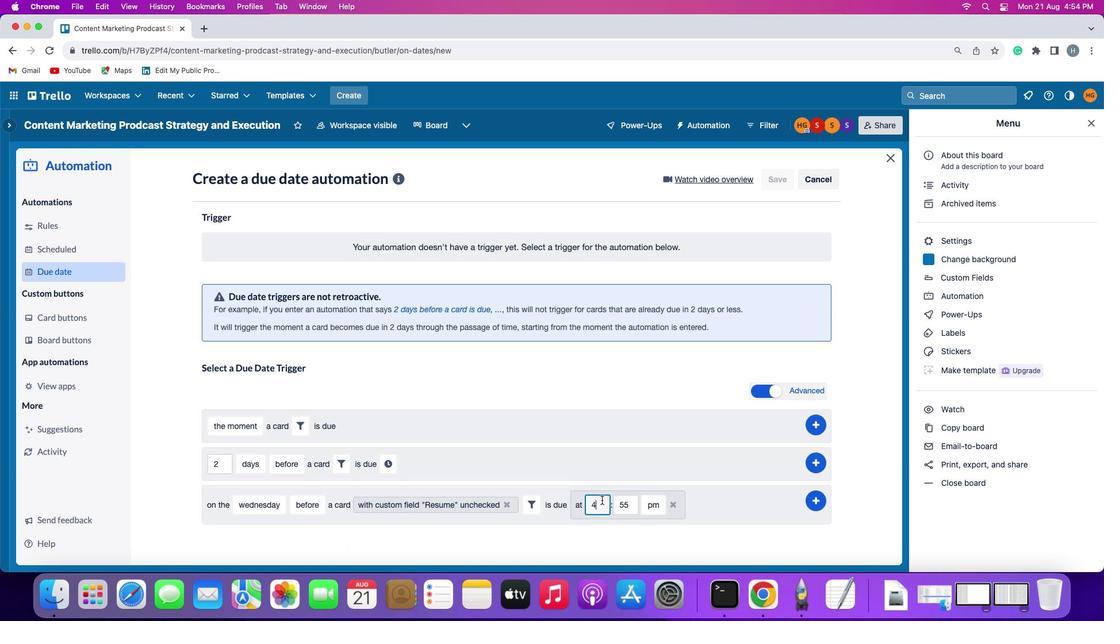 
Action: Mouse moved to (602, 499)
Screenshot: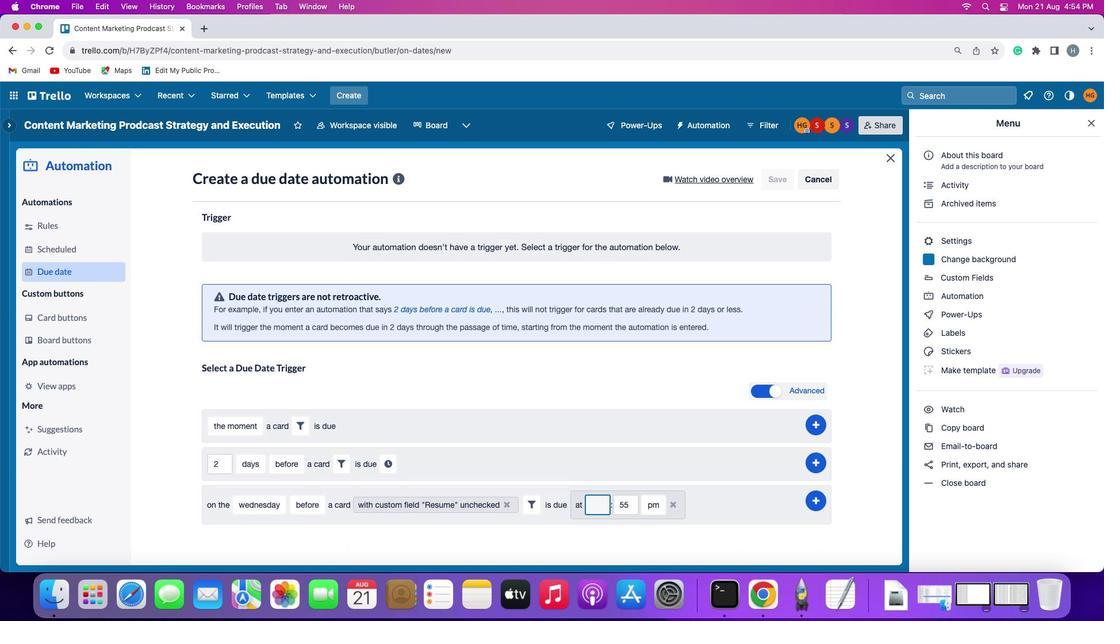 
Action: Key pressed Key.backspace'1''1'
Screenshot: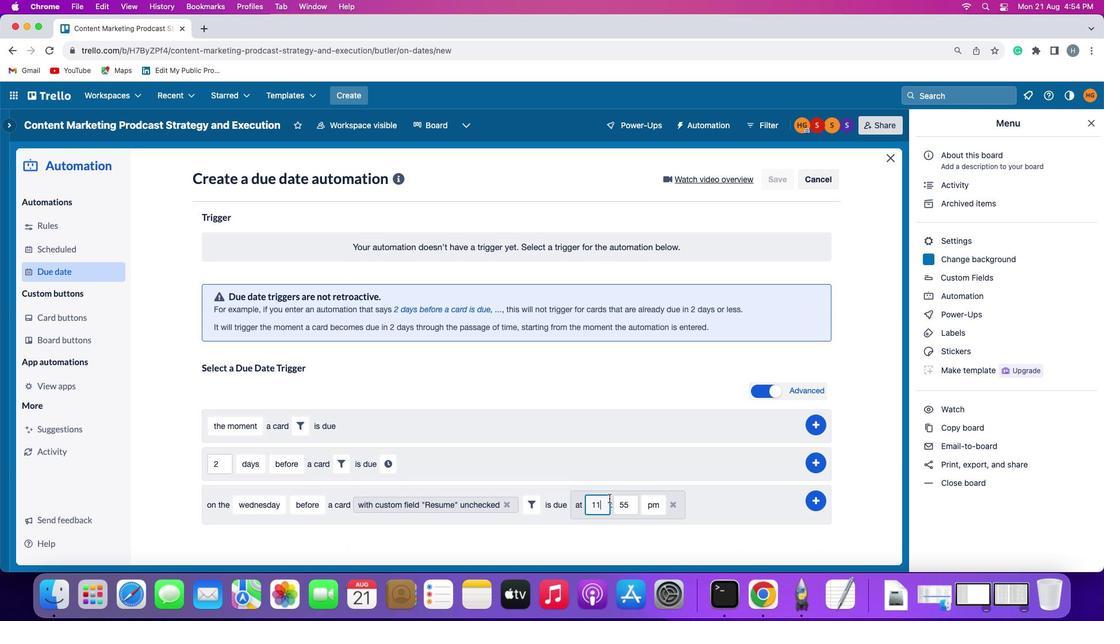 
Action: Mouse moved to (634, 498)
Screenshot: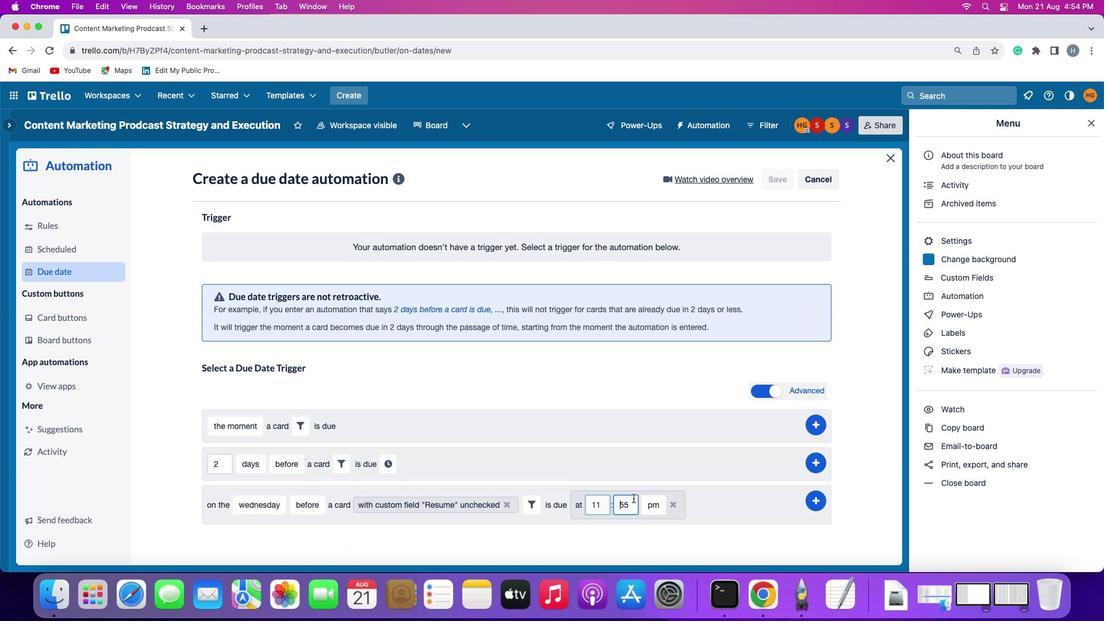 
Action: Mouse pressed left at (634, 498)
Screenshot: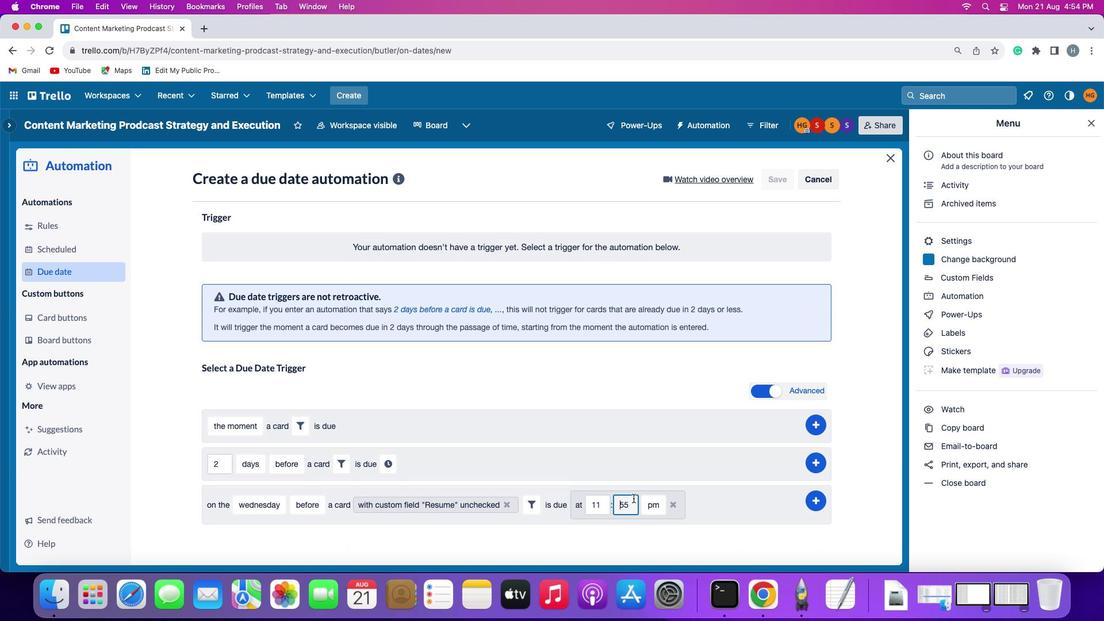 
Action: Key pressed Key.backspaceKey.backspaceKey.backspace
Screenshot: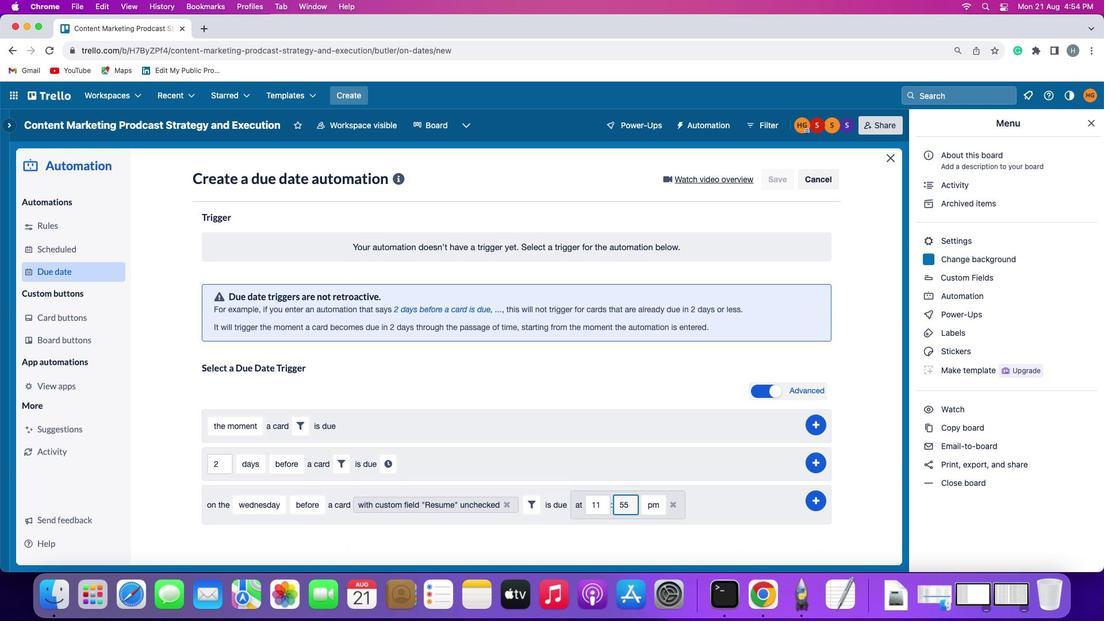
Action: Mouse moved to (634, 498)
Screenshot: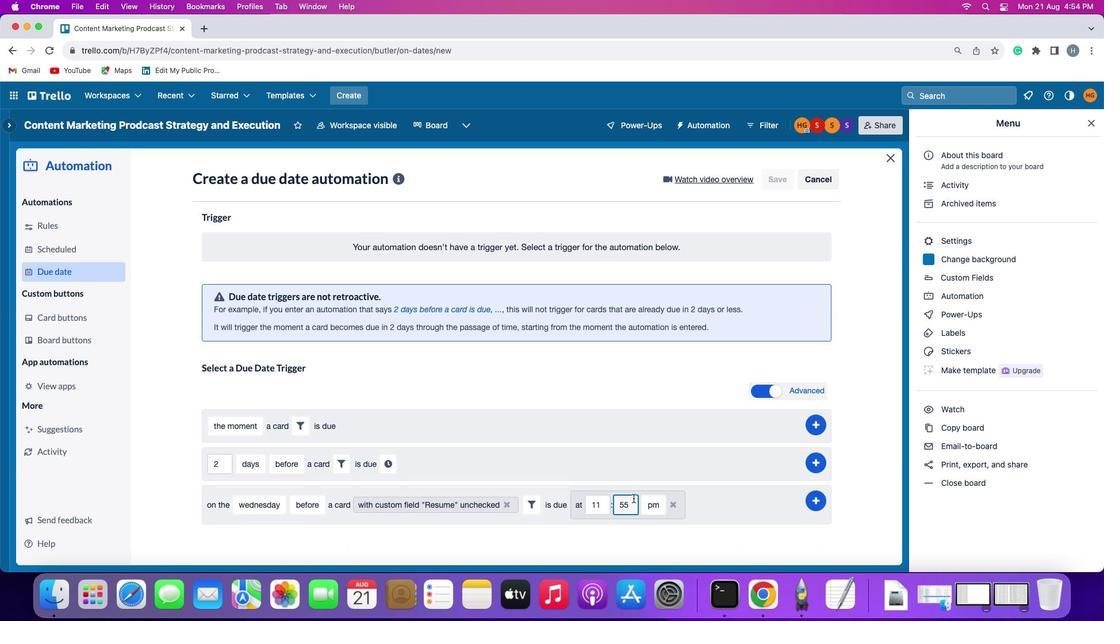 
Action: Key pressed Key.rightKey.rightKey.rightKey.backspaceKey.backspace'0'
Screenshot: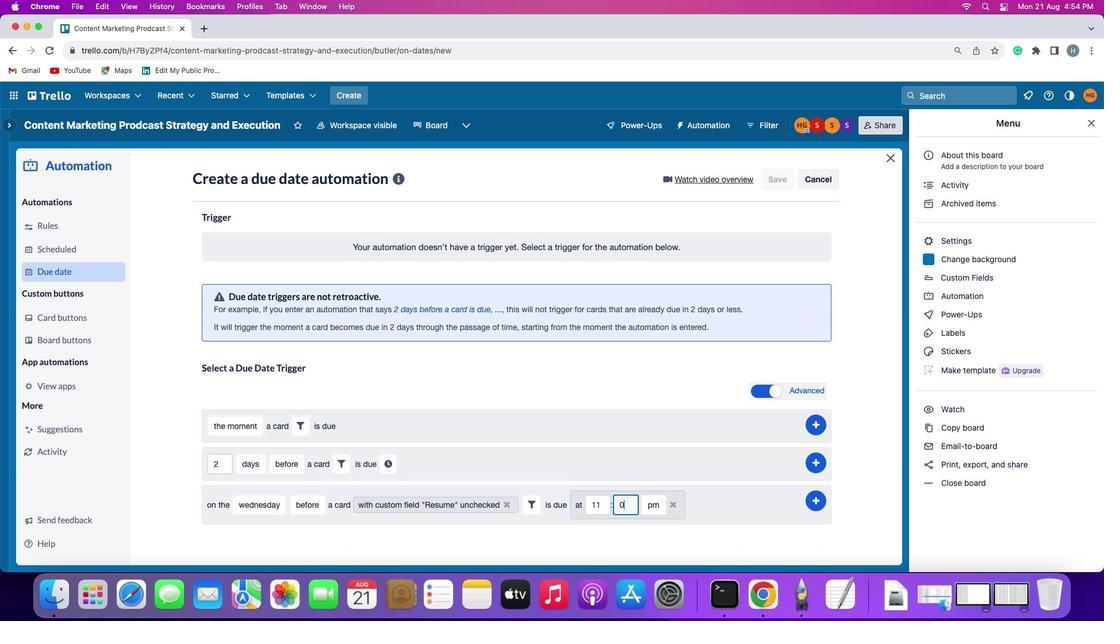 
Action: Mouse moved to (635, 498)
Screenshot: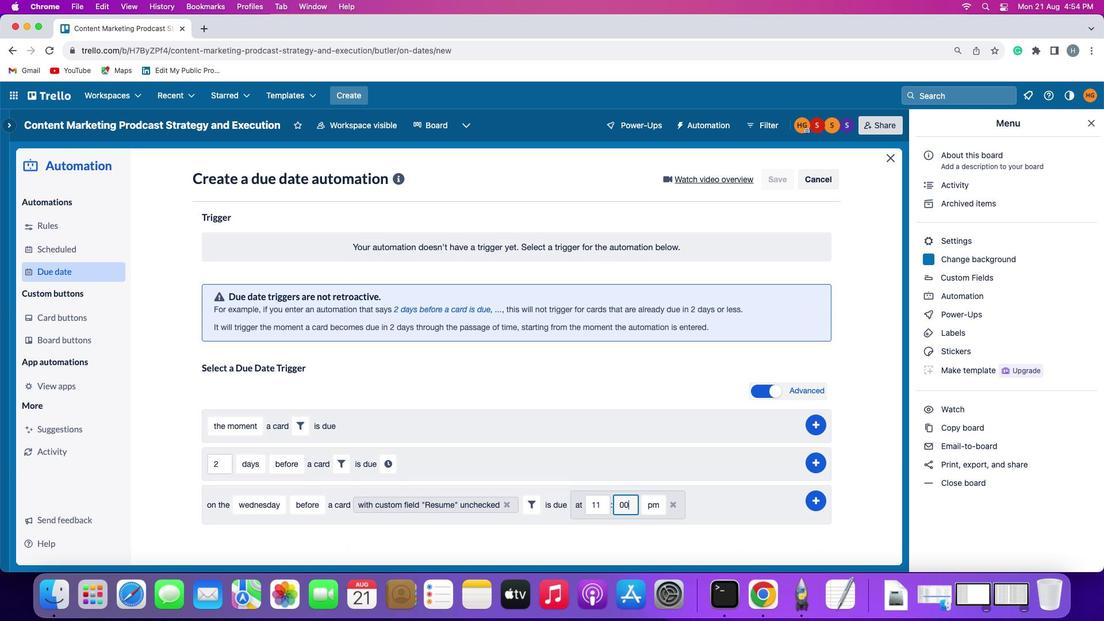 
Action: Key pressed '0'
Screenshot: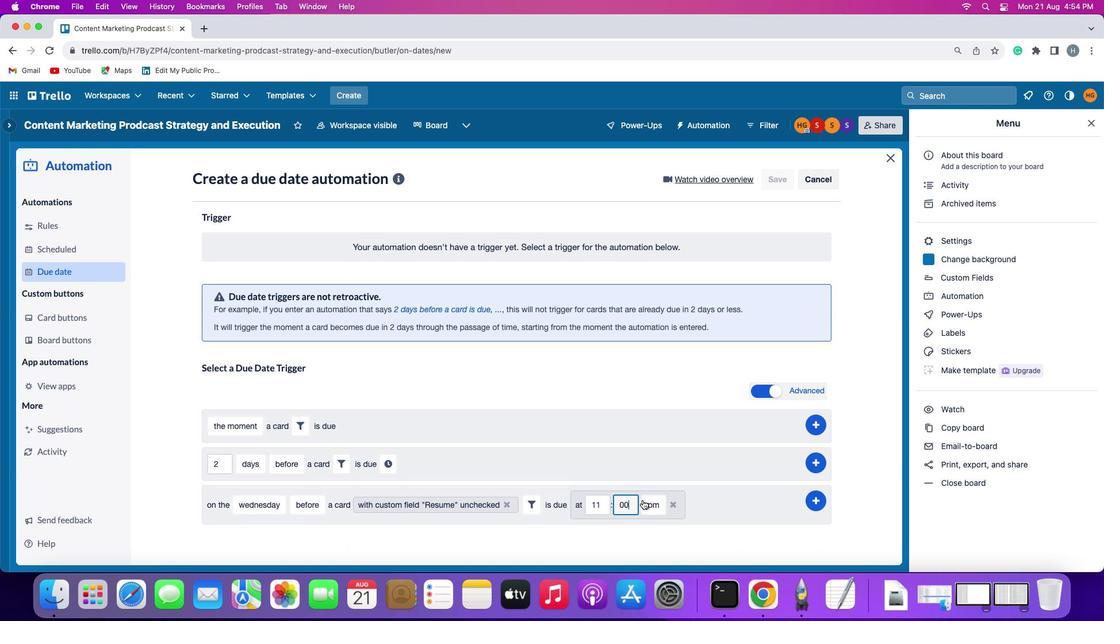 
Action: Mouse moved to (648, 502)
Screenshot: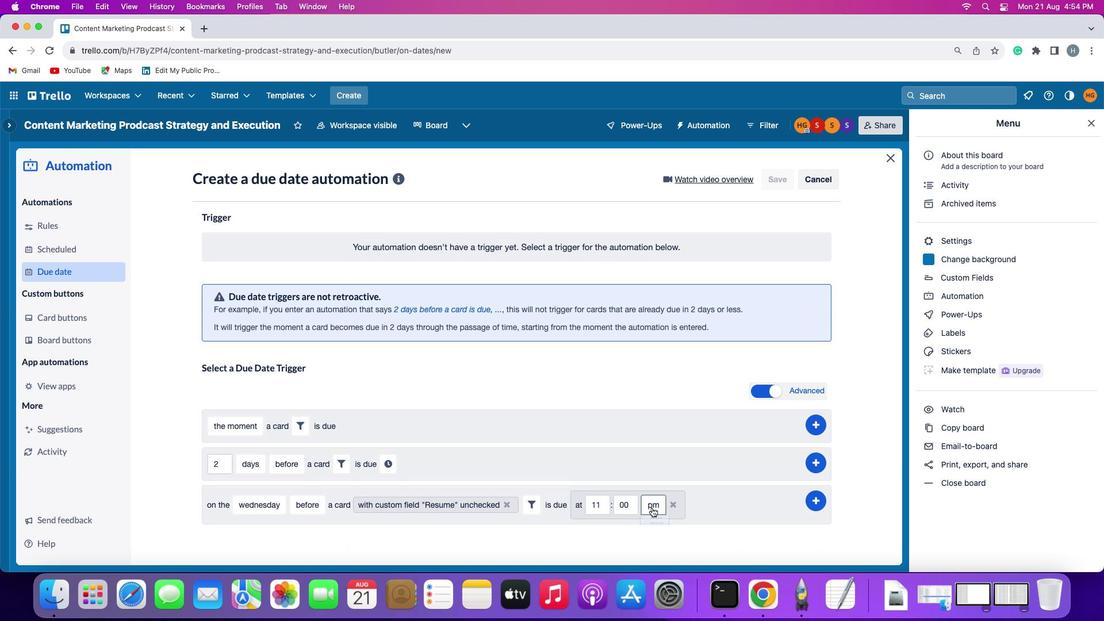 
Action: Mouse pressed left at (648, 502)
Screenshot: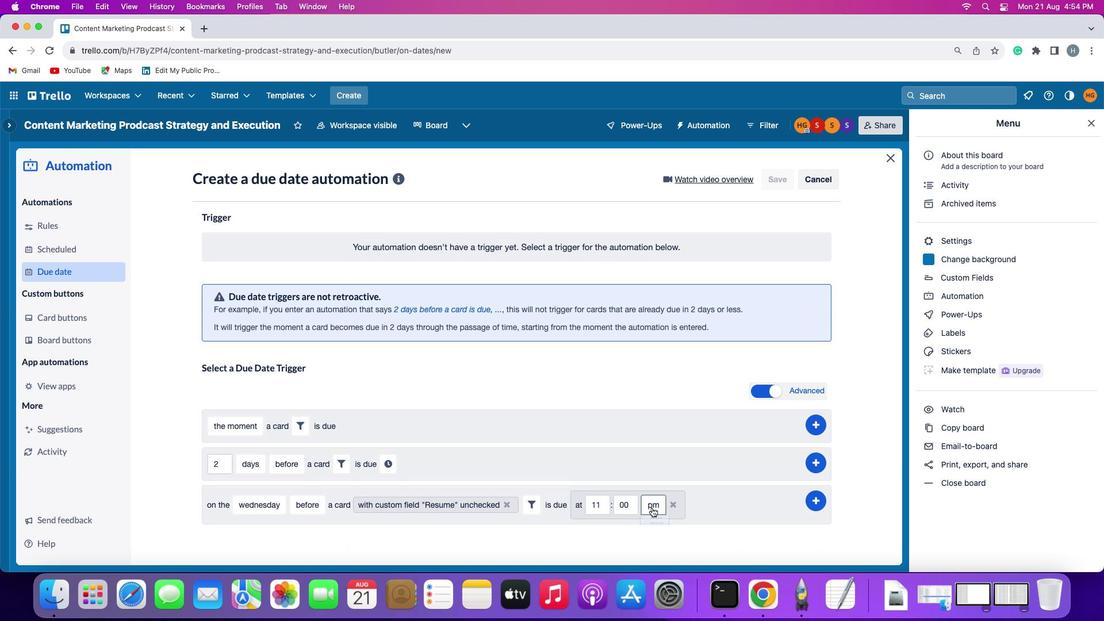 
Action: Mouse moved to (657, 520)
Screenshot: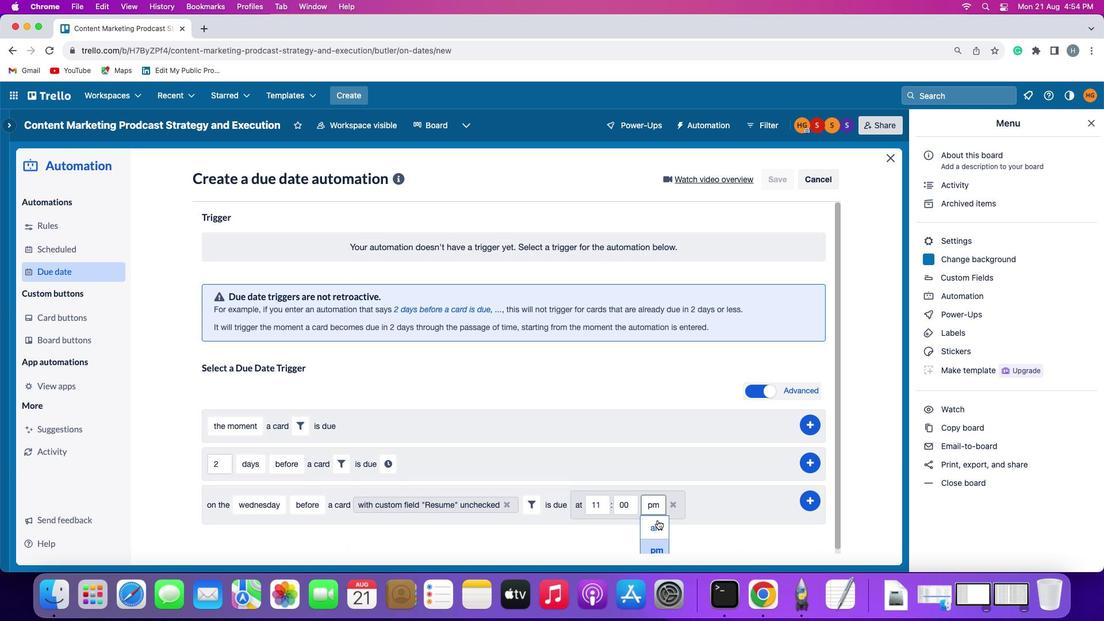 
Action: Mouse pressed left at (657, 520)
Screenshot: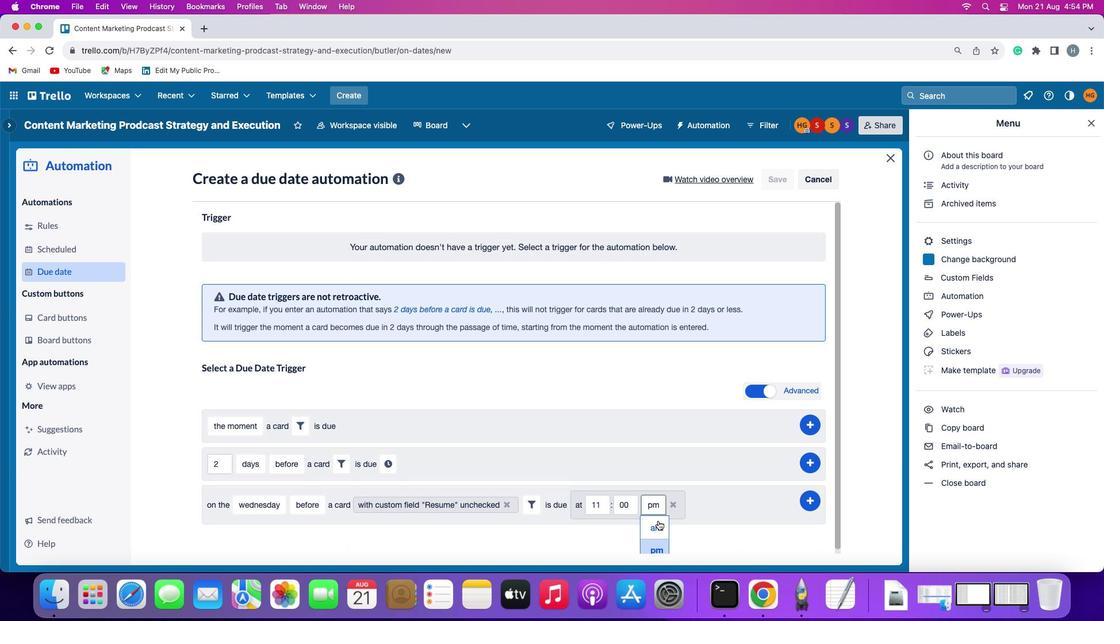 
Action: Mouse moved to (815, 497)
Screenshot: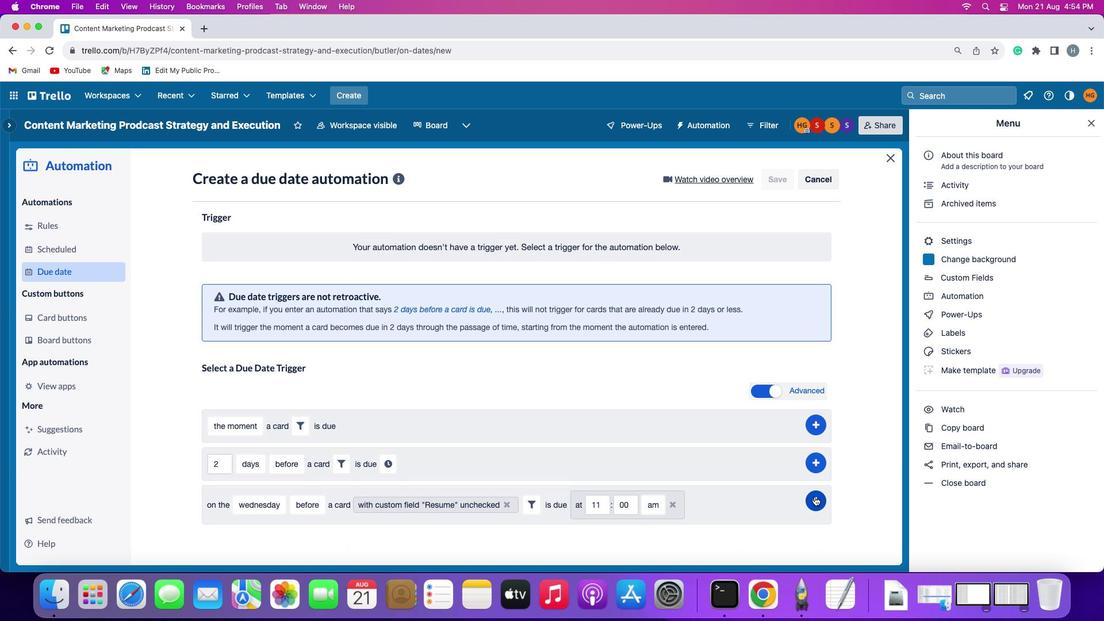 
Action: Mouse pressed left at (815, 497)
Screenshot: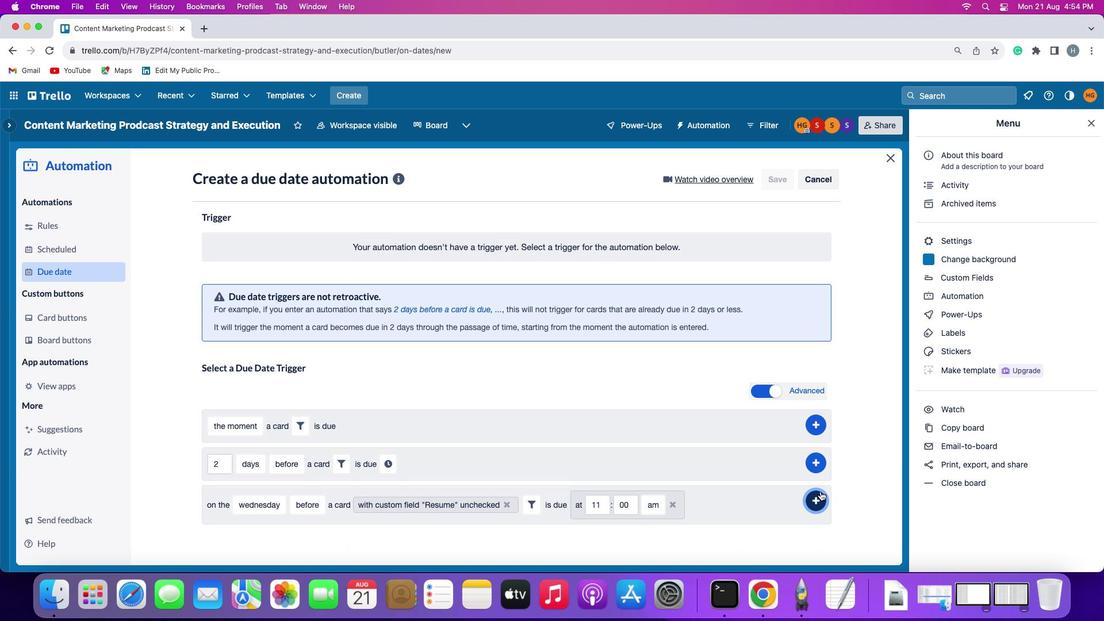 
Action: Mouse moved to (852, 399)
Screenshot: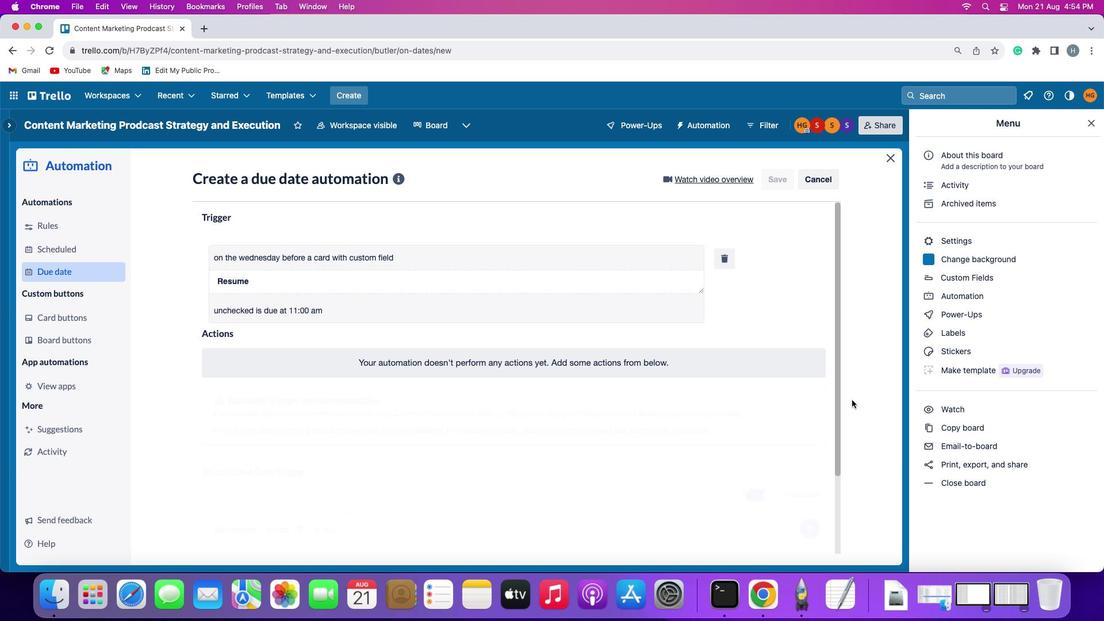 
